 Task: Make in the project AtlasTech a sprint 'Security Incident Response Sprint'. Create in the project AtlasTech a sprint 'Security Incident Response Sprint'. Add in the project AtlasTech a sprint 'Security Incident Response Sprint'
Action: Mouse moved to (64, 55)
Screenshot: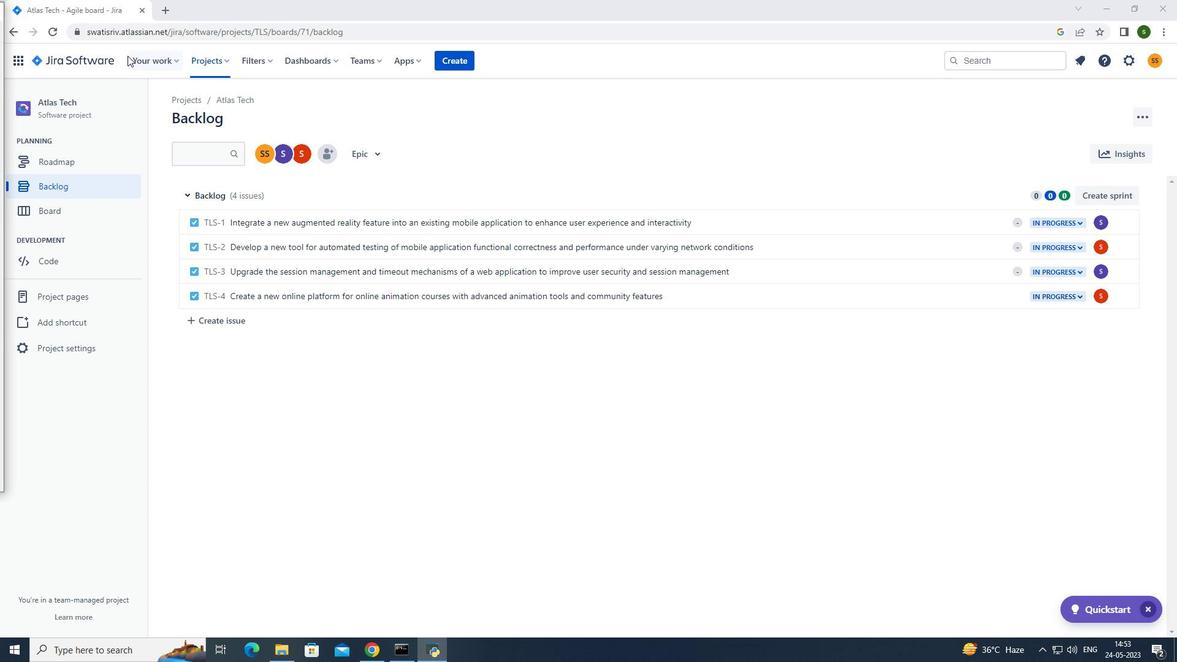 
Action: Mouse pressed left at (64, 55)
Screenshot: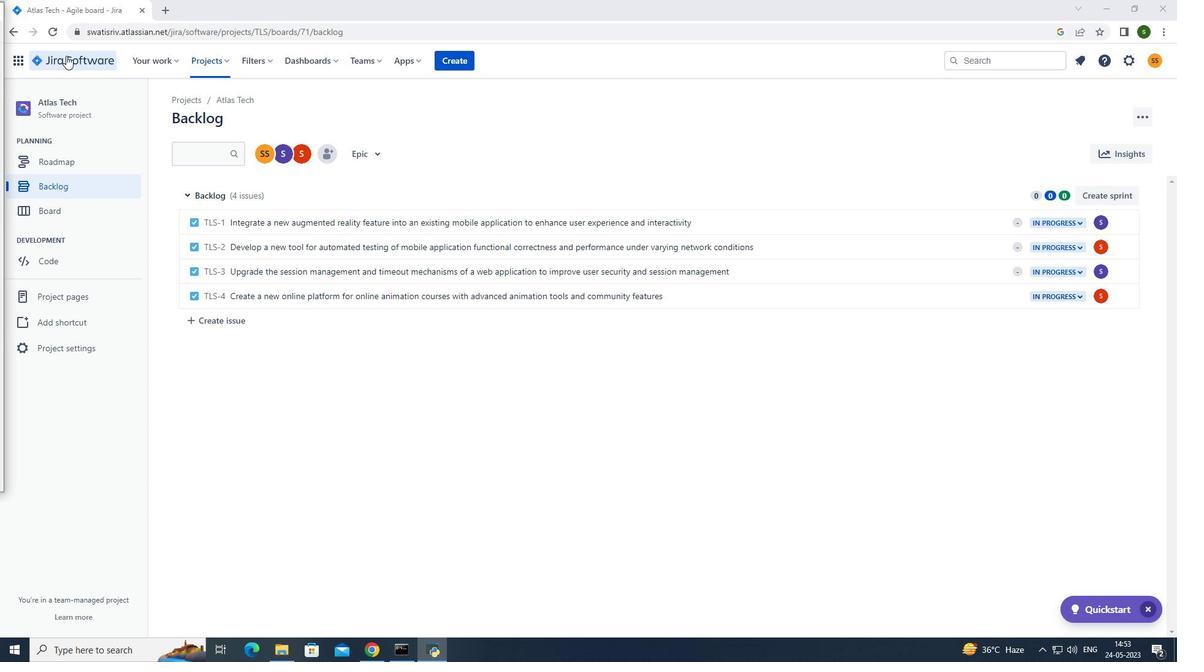 
Action: Mouse moved to (220, 57)
Screenshot: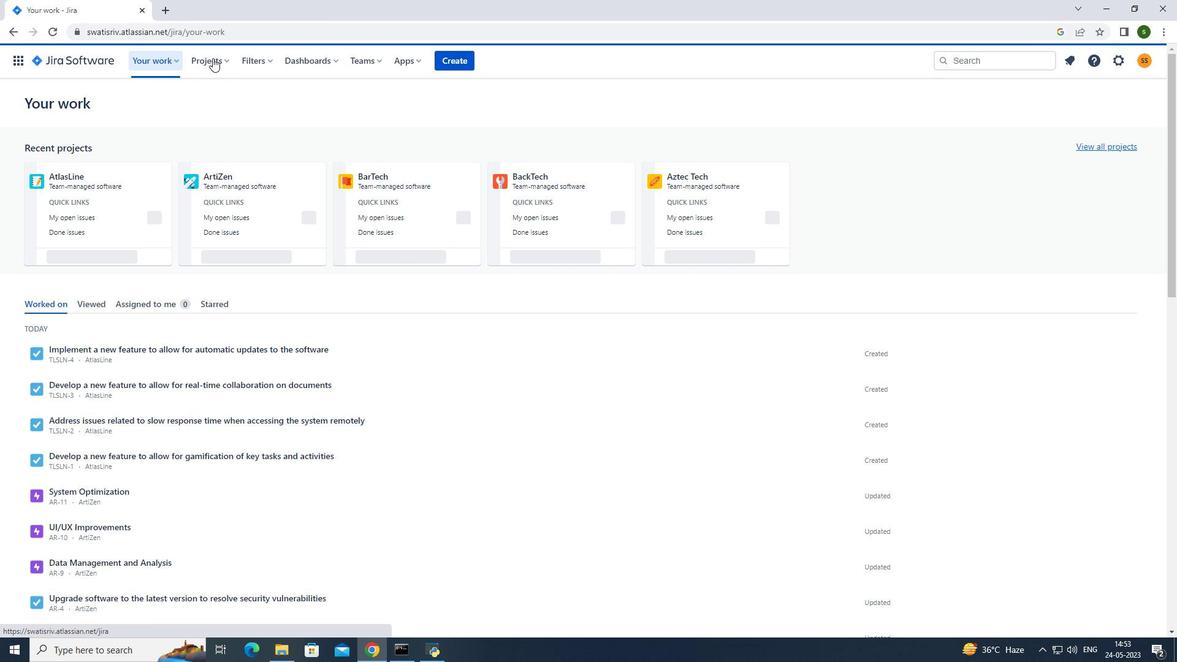 
Action: Mouse pressed left at (220, 57)
Screenshot: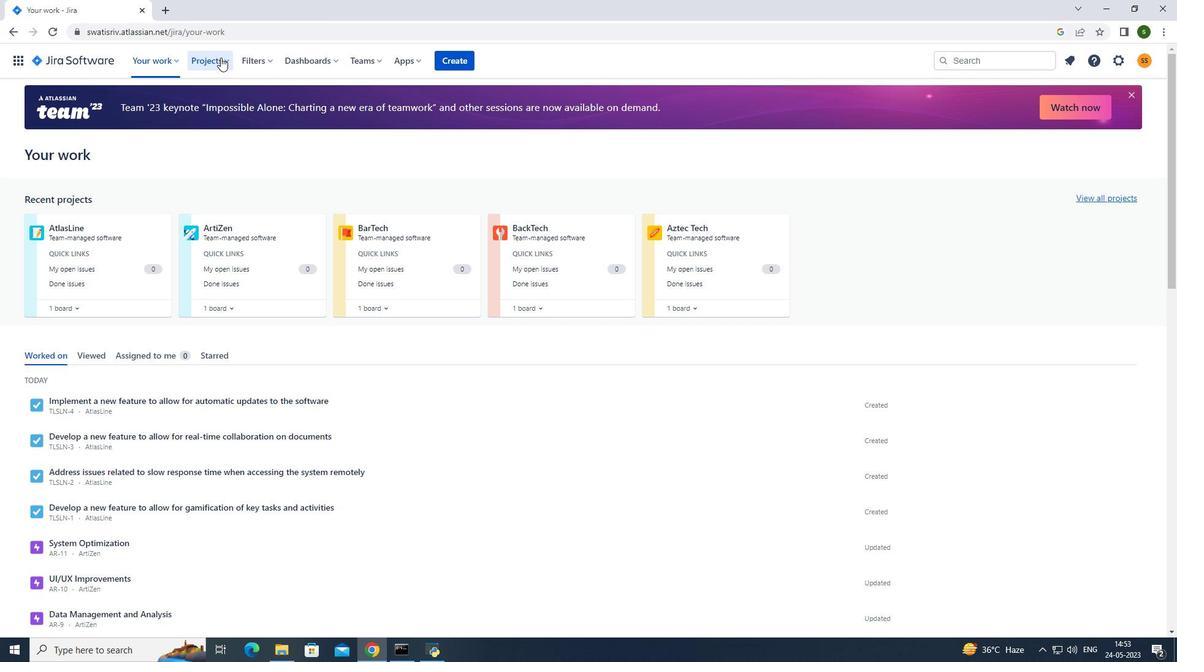 
Action: Mouse moved to (266, 119)
Screenshot: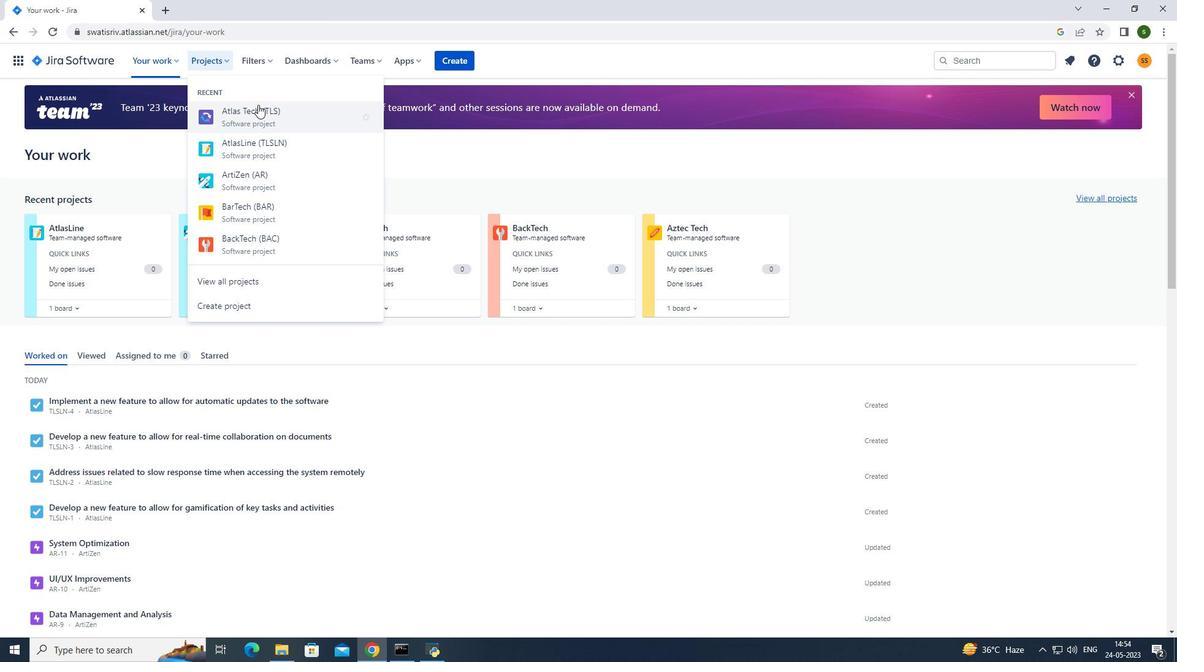 
Action: Mouse pressed left at (266, 119)
Screenshot: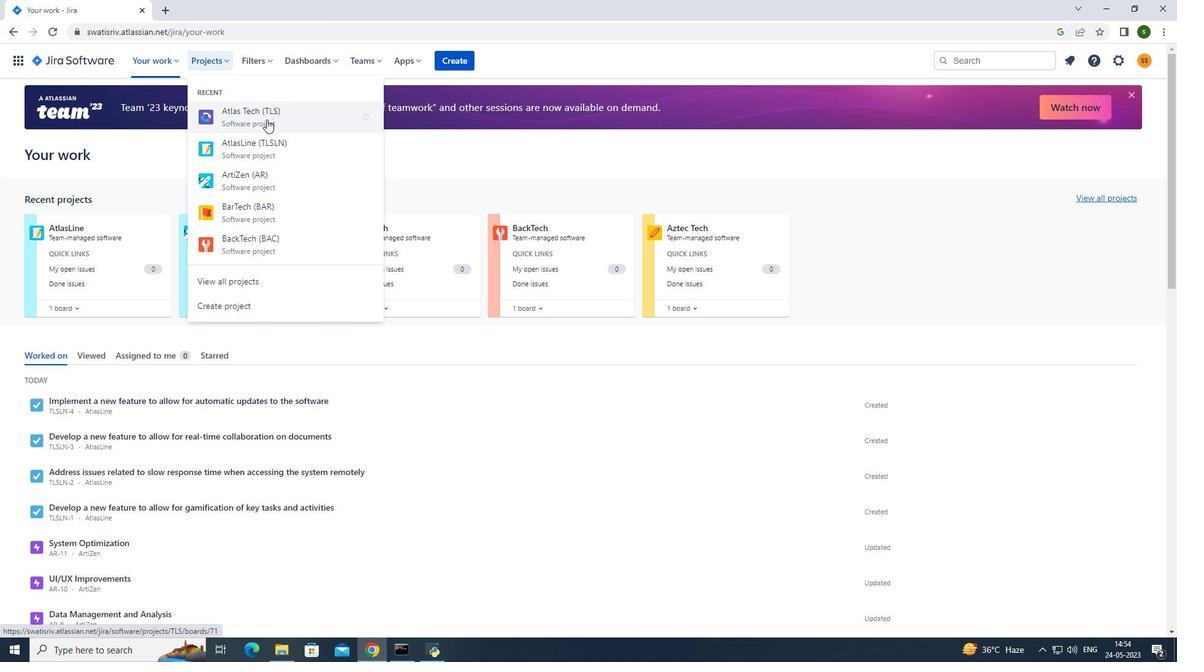 
Action: Mouse moved to (268, 422)
Screenshot: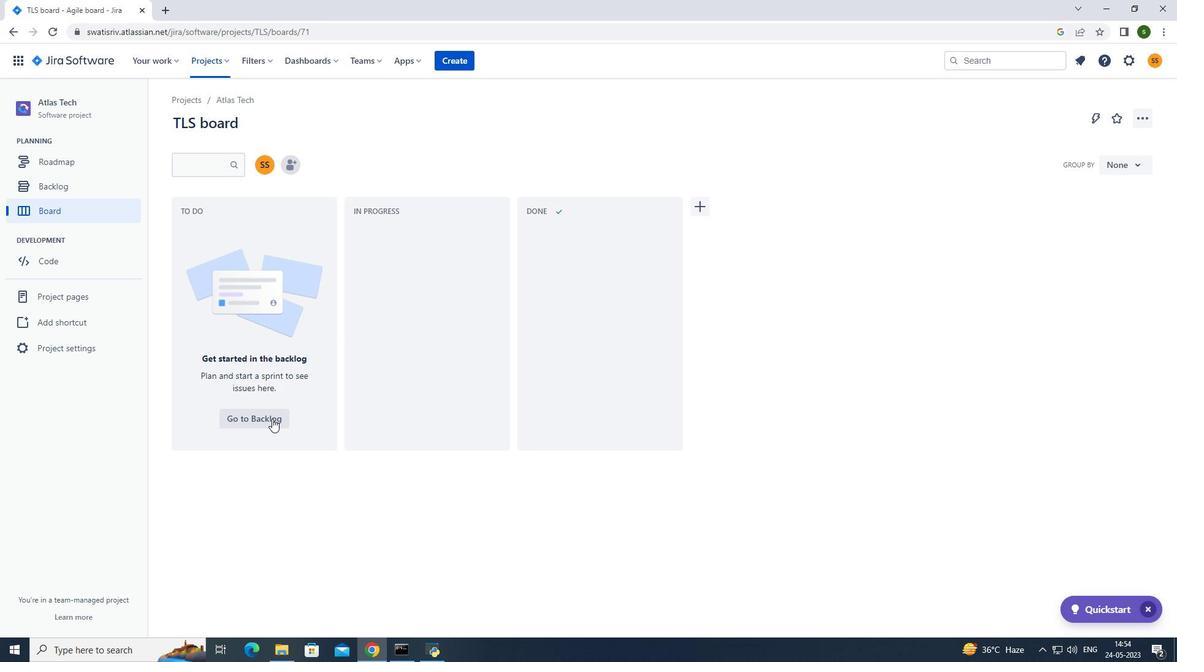
Action: Mouse pressed left at (268, 422)
Screenshot: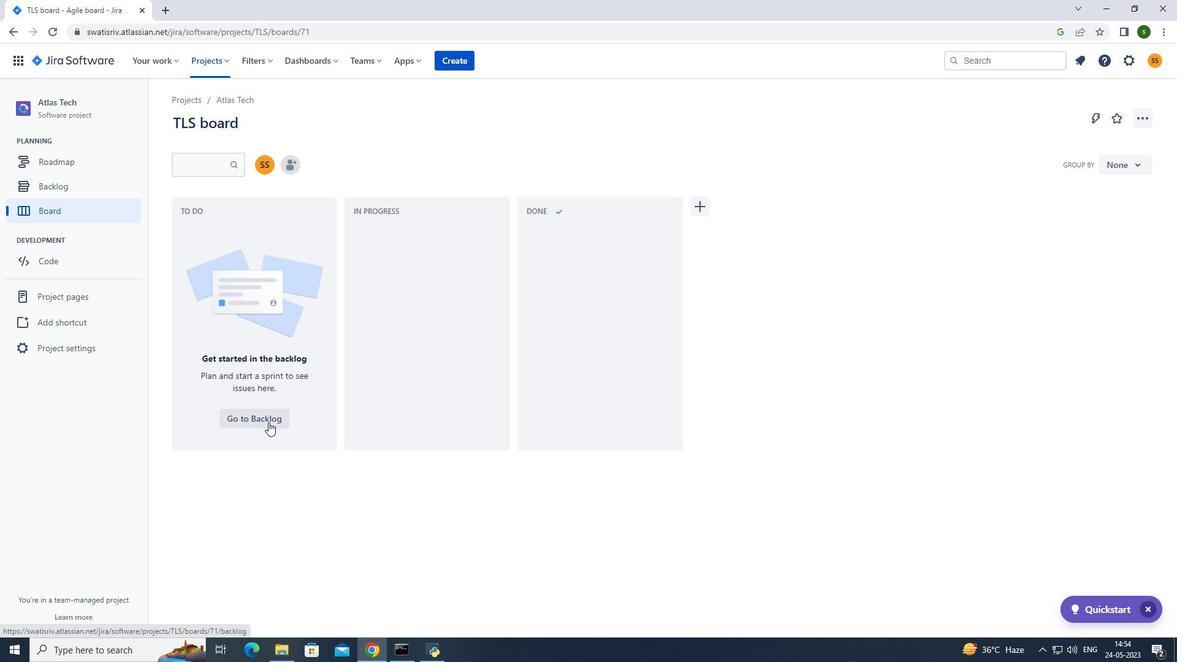 
Action: Mouse moved to (1090, 201)
Screenshot: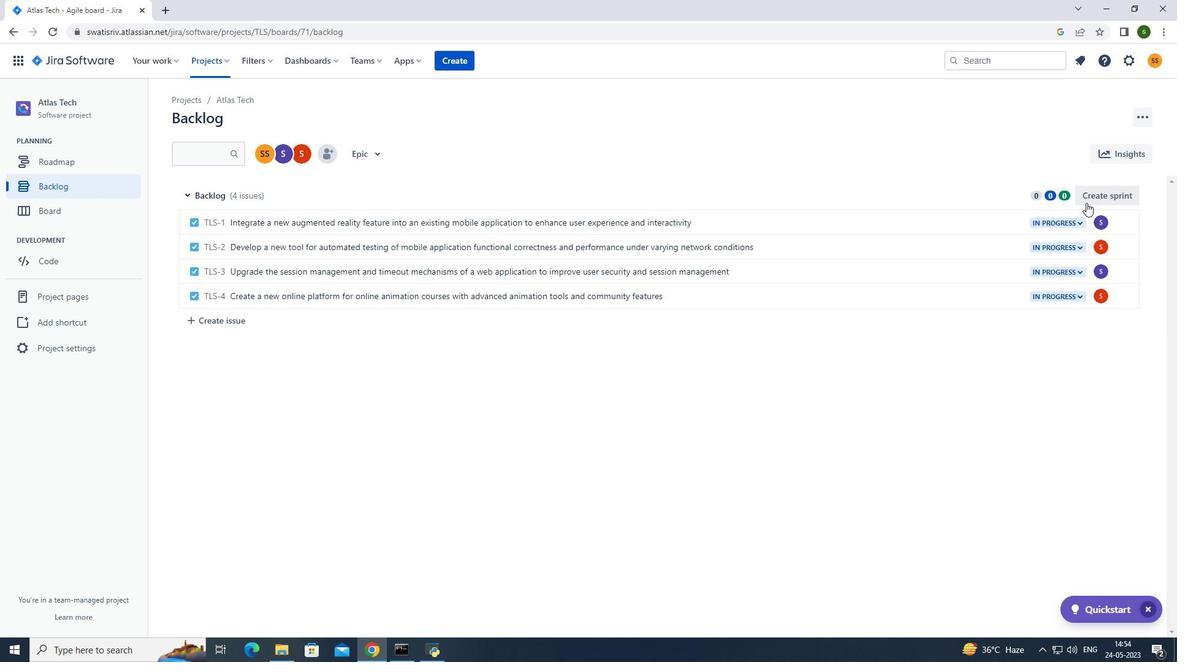 
Action: Mouse pressed left at (1090, 201)
Screenshot: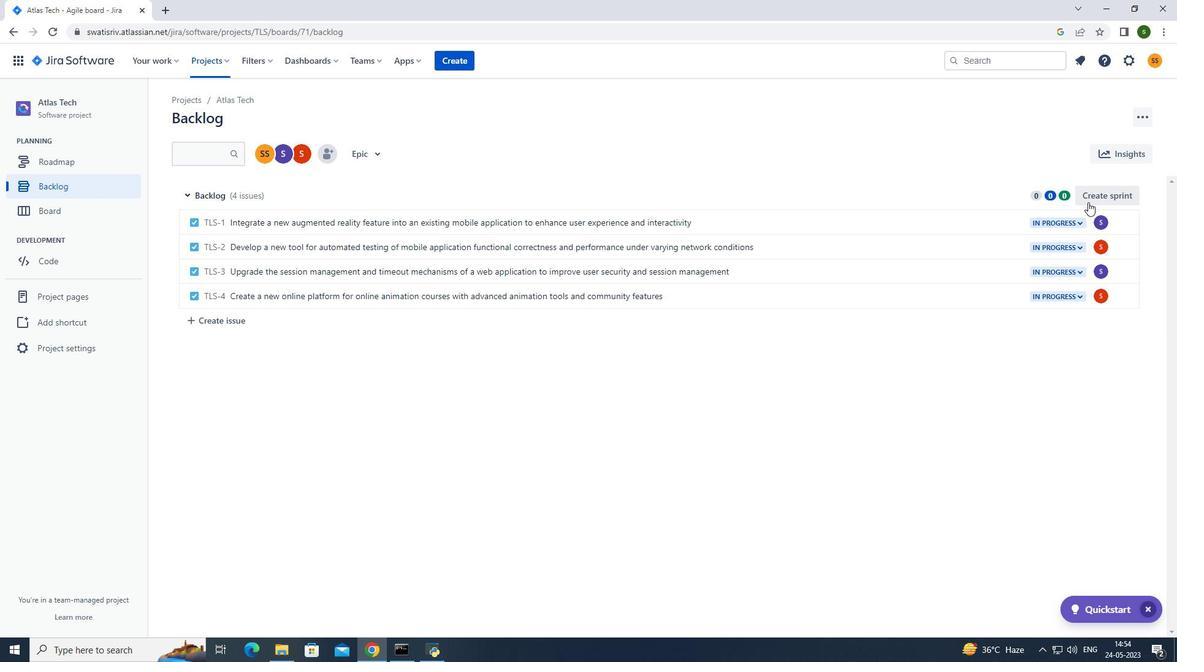 
Action: Mouse moved to (1126, 197)
Screenshot: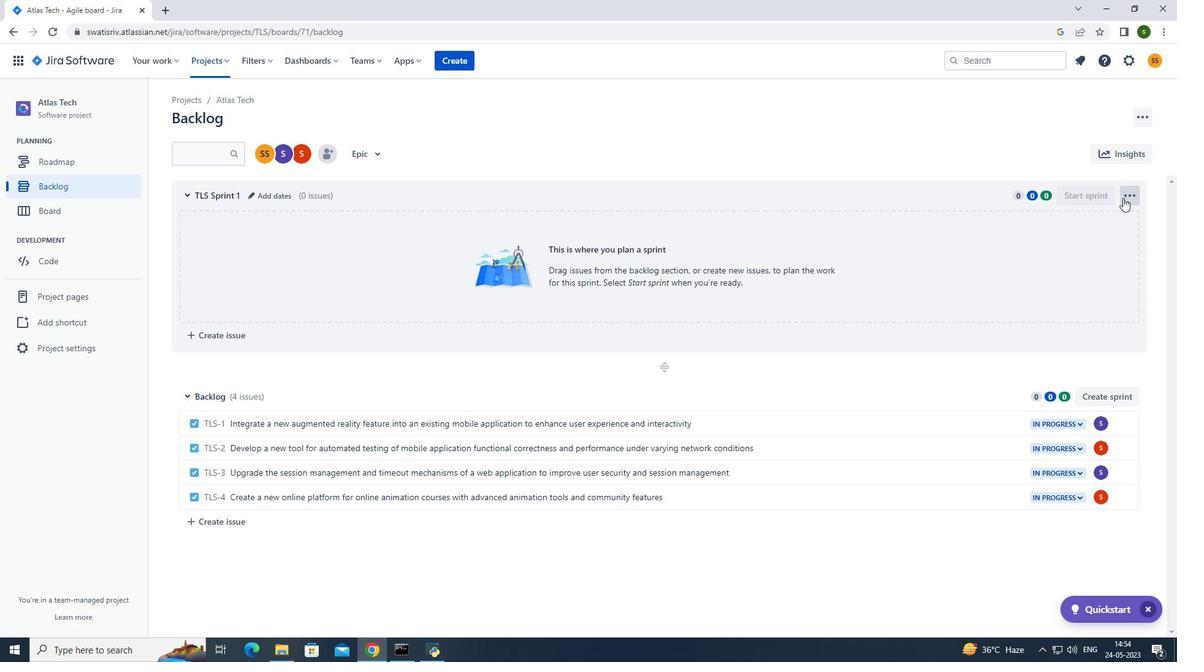 
Action: Mouse pressed left at (1126, 197)
Screenshot: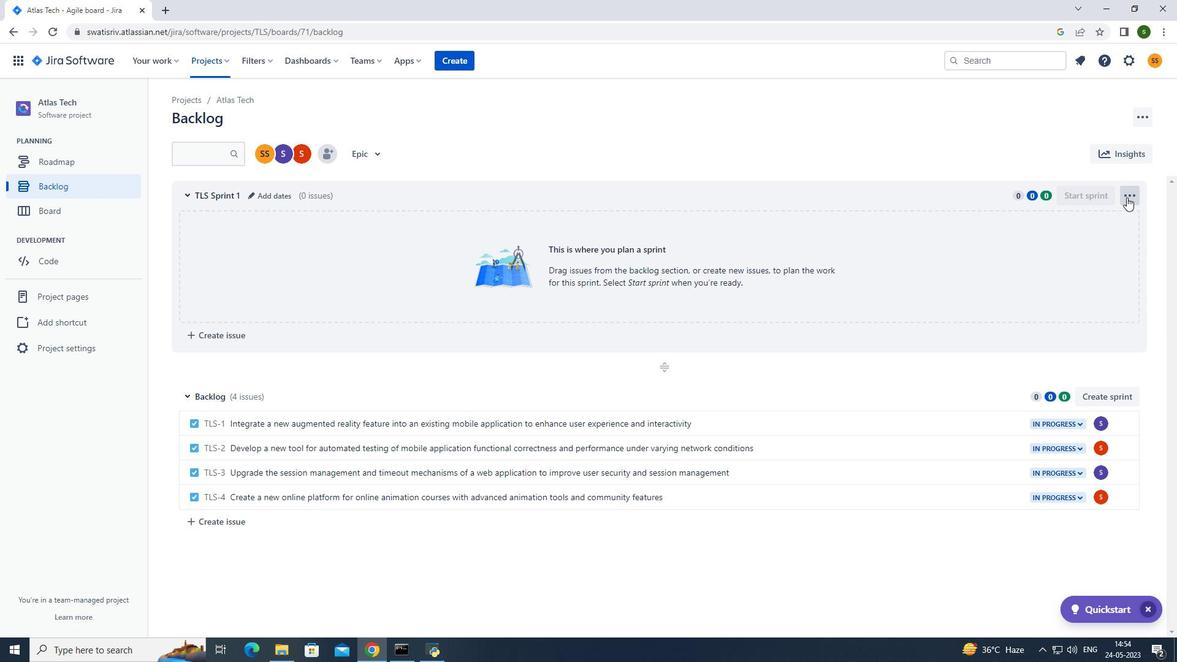 
Action: Mouse moved to (1105, 221)
Screenshot: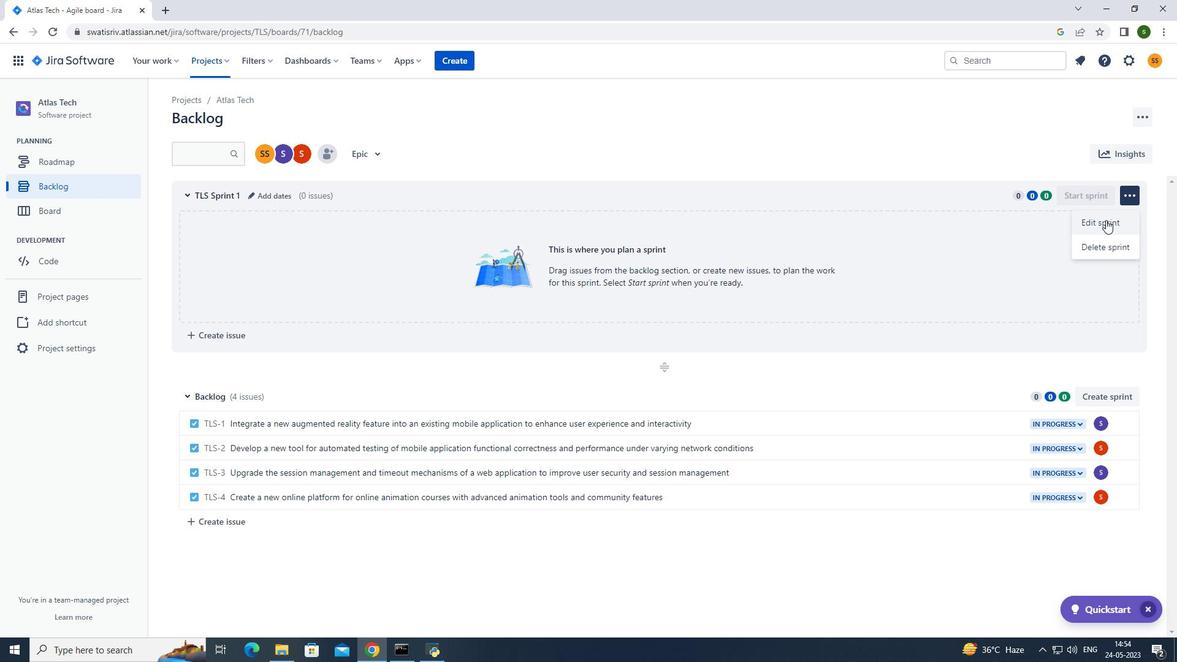 
Action: Mouse pressed left at (1105, 221)
Screenshot: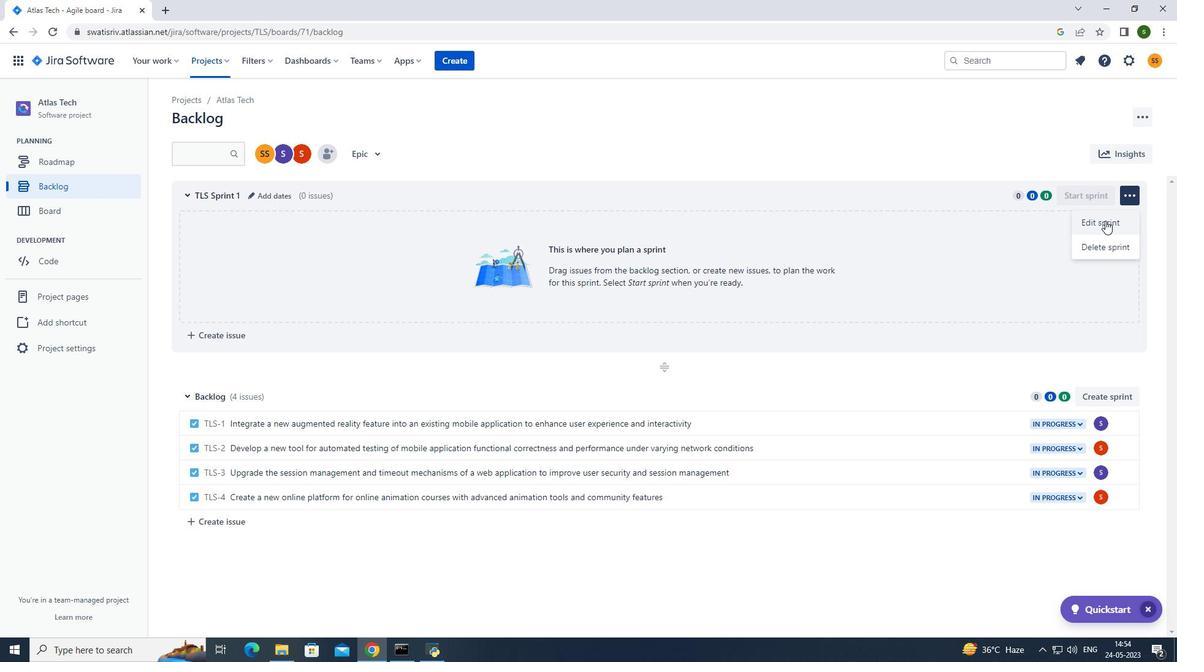
Action: Mouse moved to (521, 154)
Screenshot: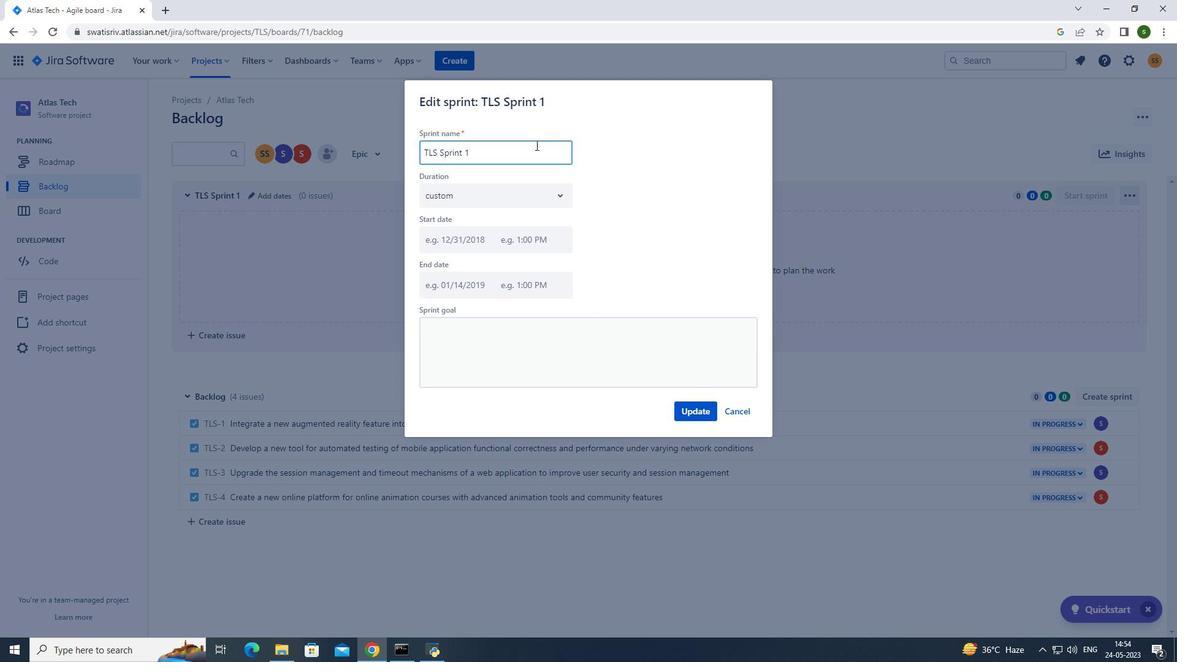 
Action: Key pressed <Key.backspace><Key.backspace><Key.backspace><Key.backspace><Key.backspace><Key.backspace><Key.backspace><Key.backspace><Key.backspace><Key.backspace><Key.backspace><Key.backspace><Key.caps_lock>S<Key.caps_lock>ecurity<Key.space><Key.caps_lock>I<Key.caps_lock>ncident<Key.space><Key.caps_lock>R<Key.caps_lock>esponse<Key.space><Key.caps_lock>S<Key.caps_lock>prini
Screenshot: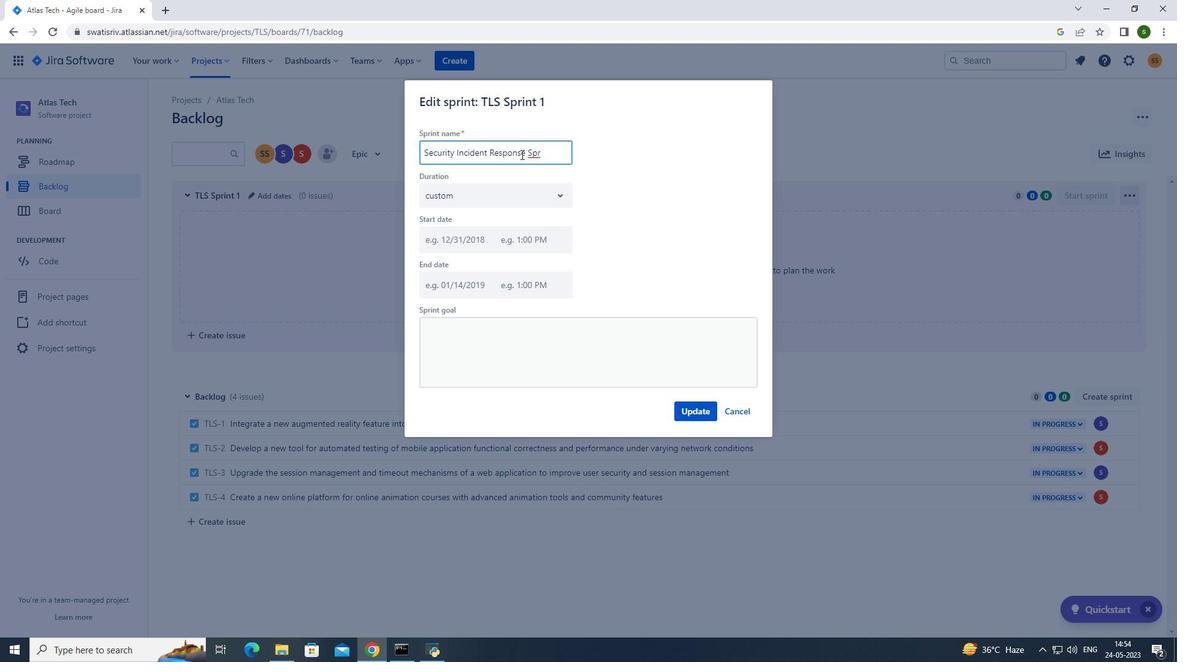 
Action: Mouse moved to (549, 148)
Screenshot: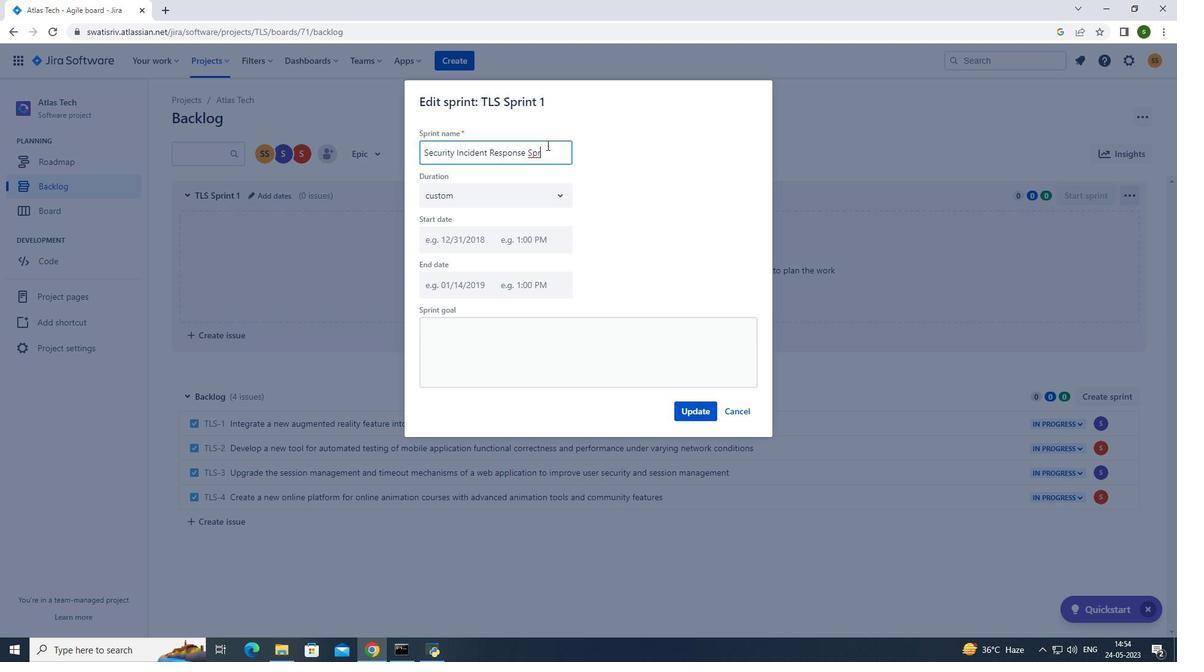 
Action: Key pressed iii
Screenshot: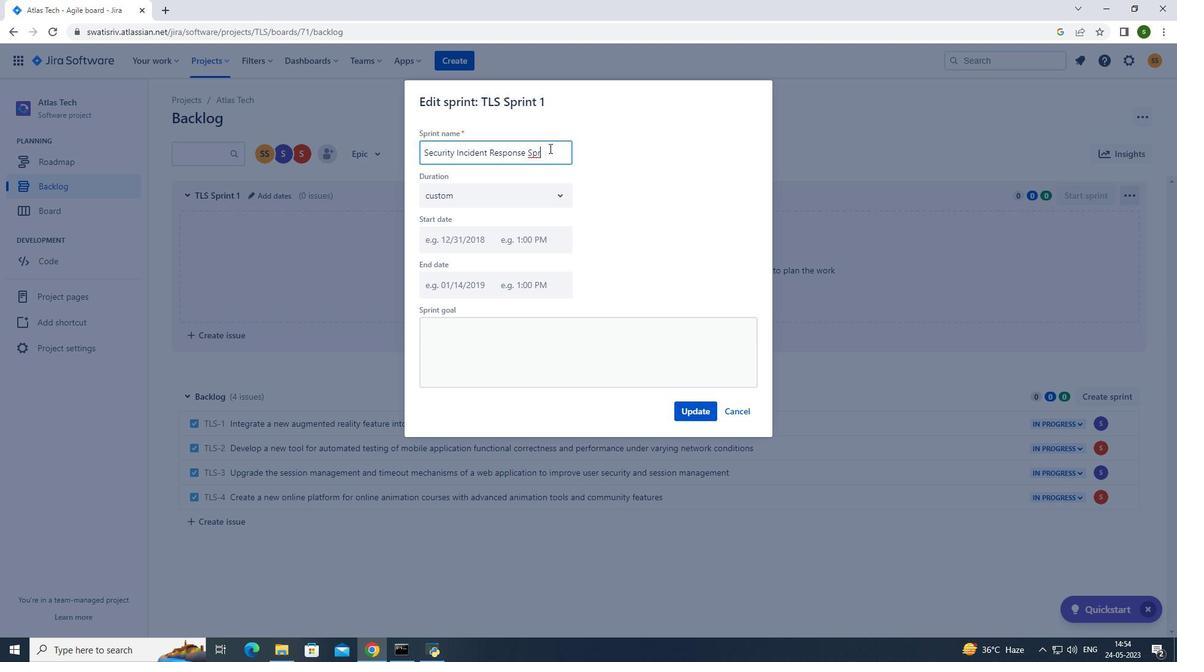 
Action: Mouse moved to (700, 416)
Screenshot: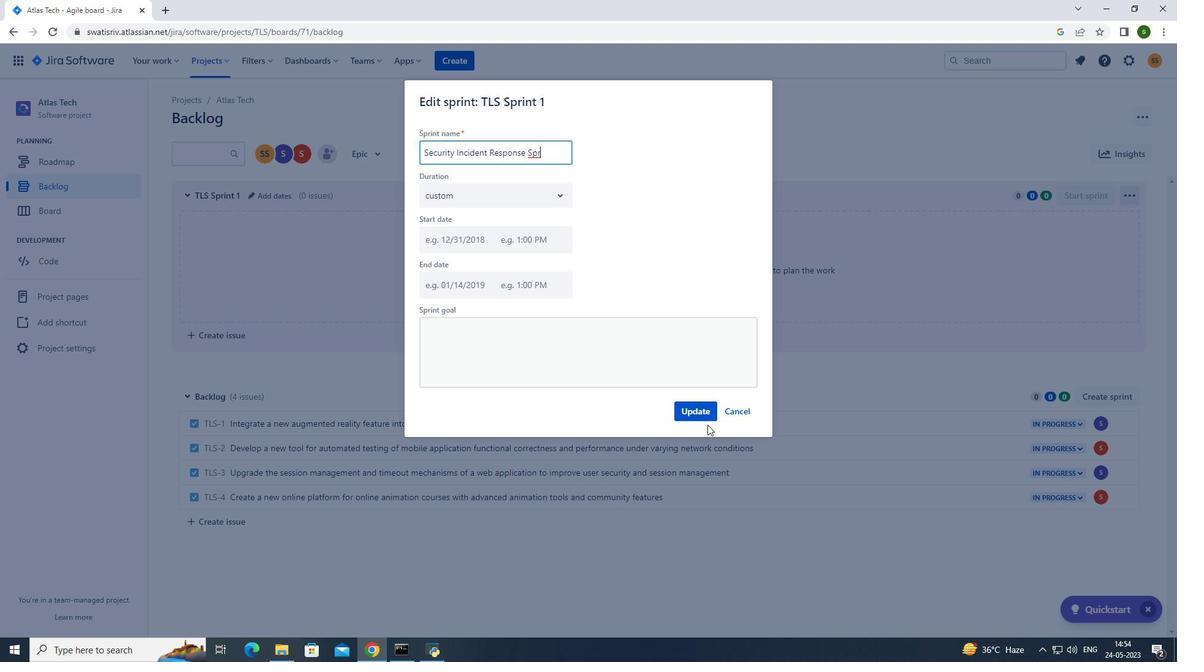 
Action: Mouse pressed left at (700, 416)
Screenshot: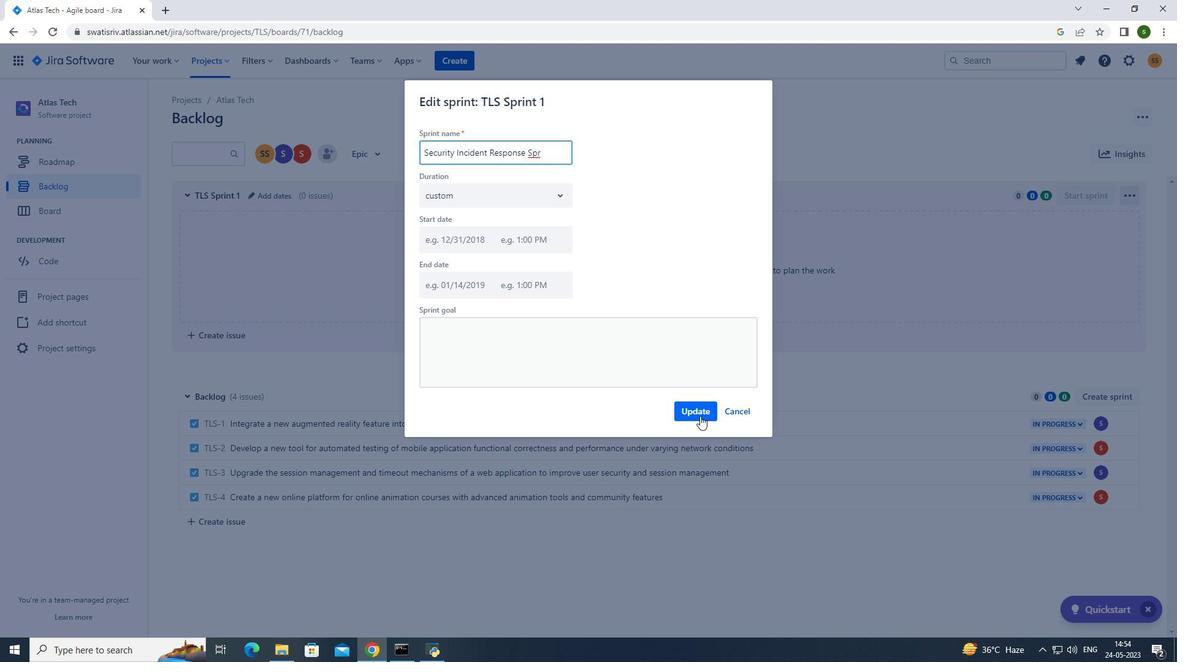 
Action: Mouse moved to (200, 52)
Screenshot: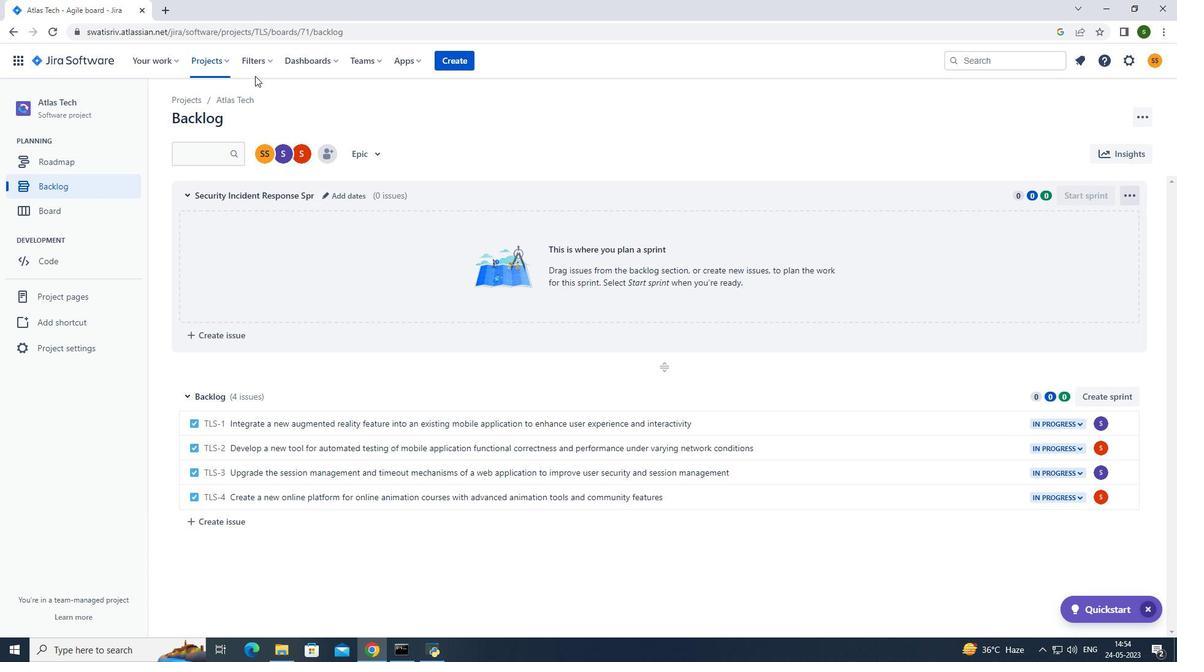 
Action: Mouse pressed left at (200, 52)
Screenshot: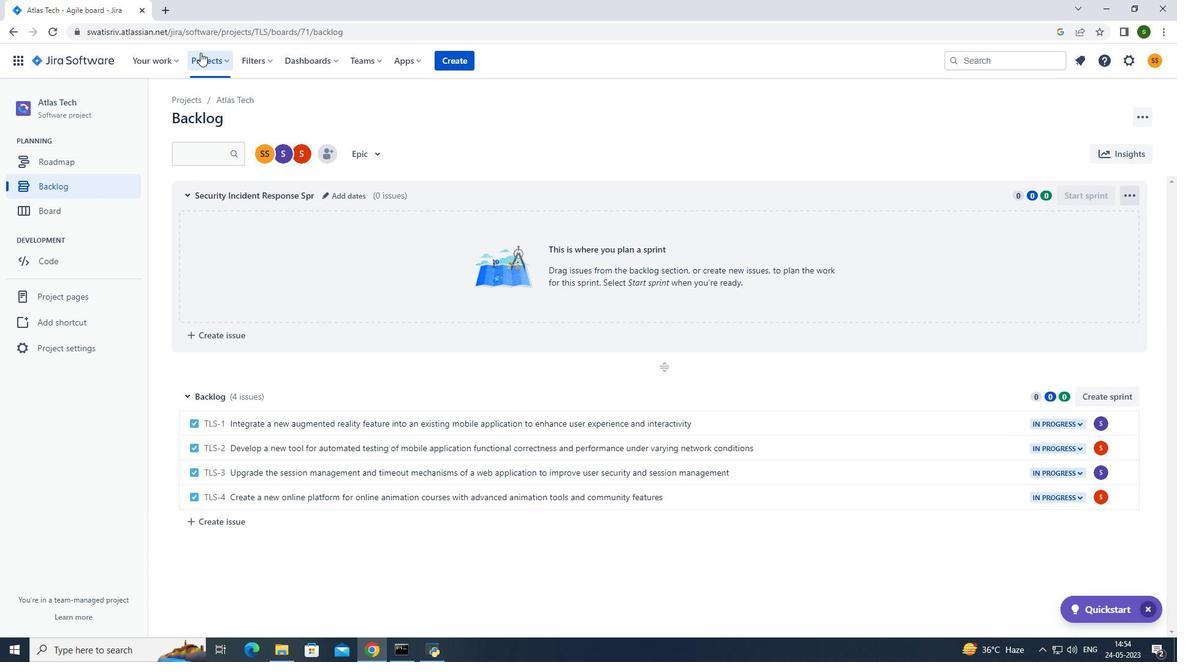 
Action: Mouse moved to (262, 117)
Screenshot: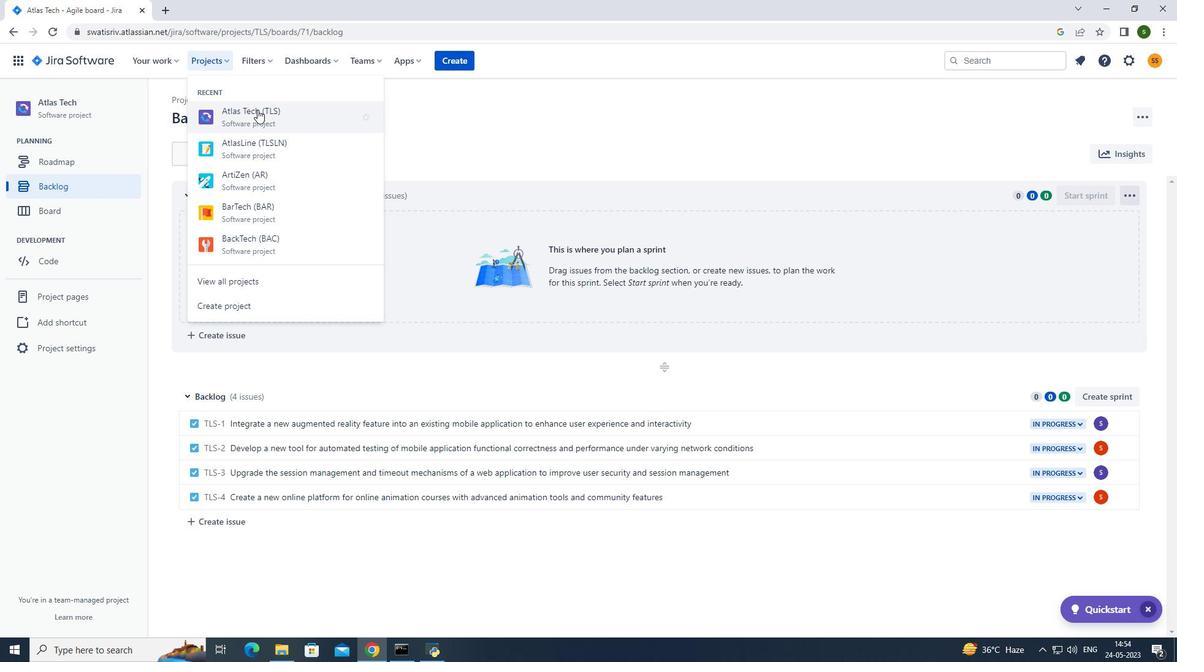 
Action: Mouse pressed left at (262, 117)
Screenshot: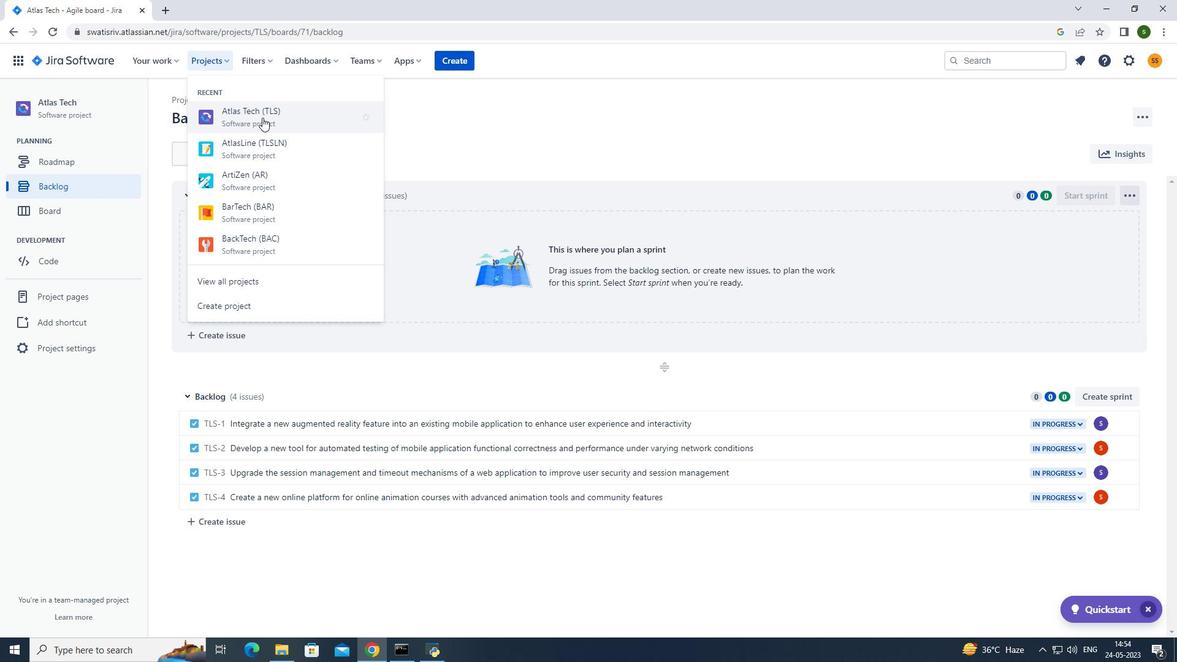 
Action: Mouse moved to (270, 424)
Screenshot: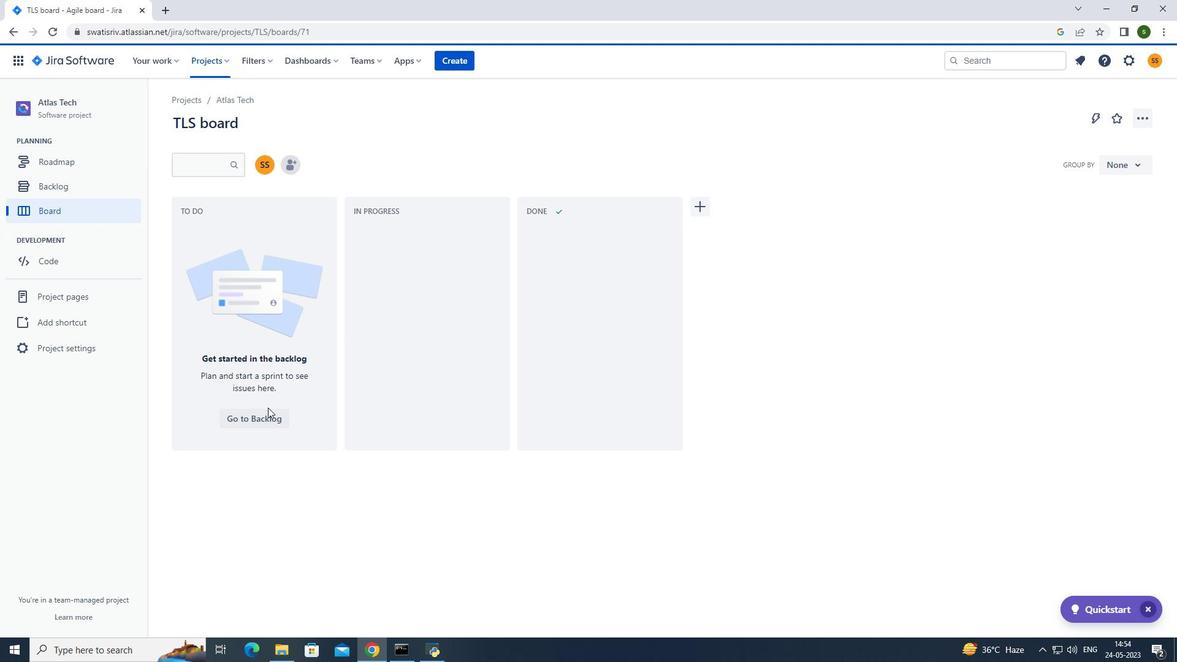 
Action: Mouse pressed left at (270, 424)
Screenshot: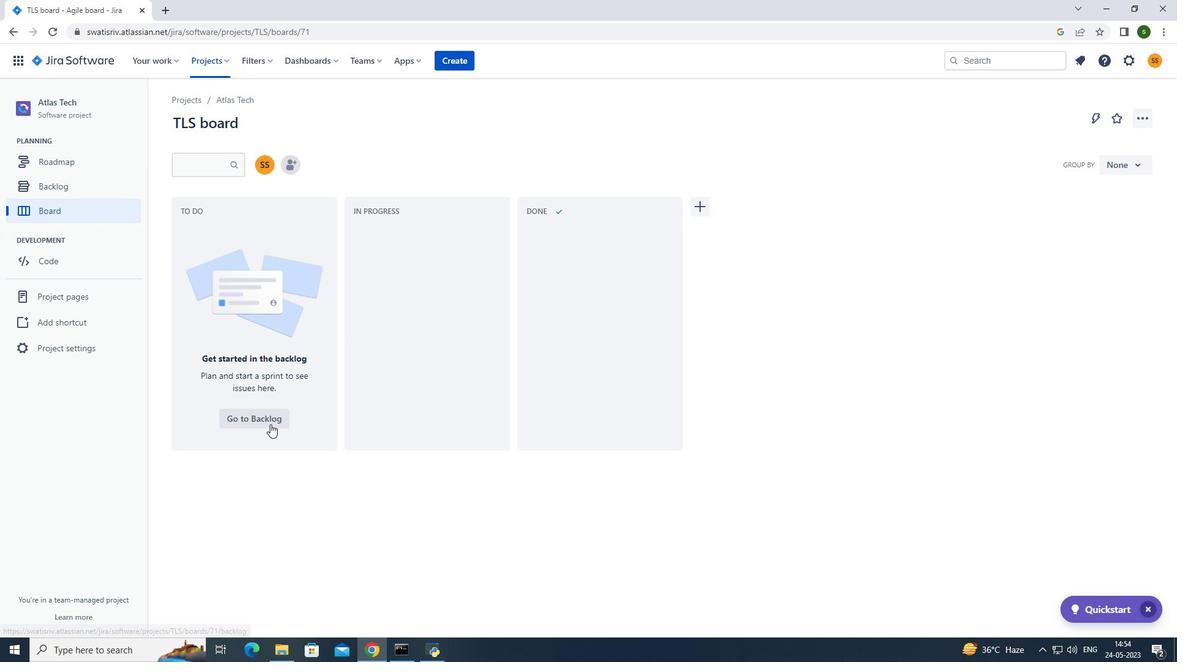 
Action: Mouse moved to (1112, 395)
Screenshot: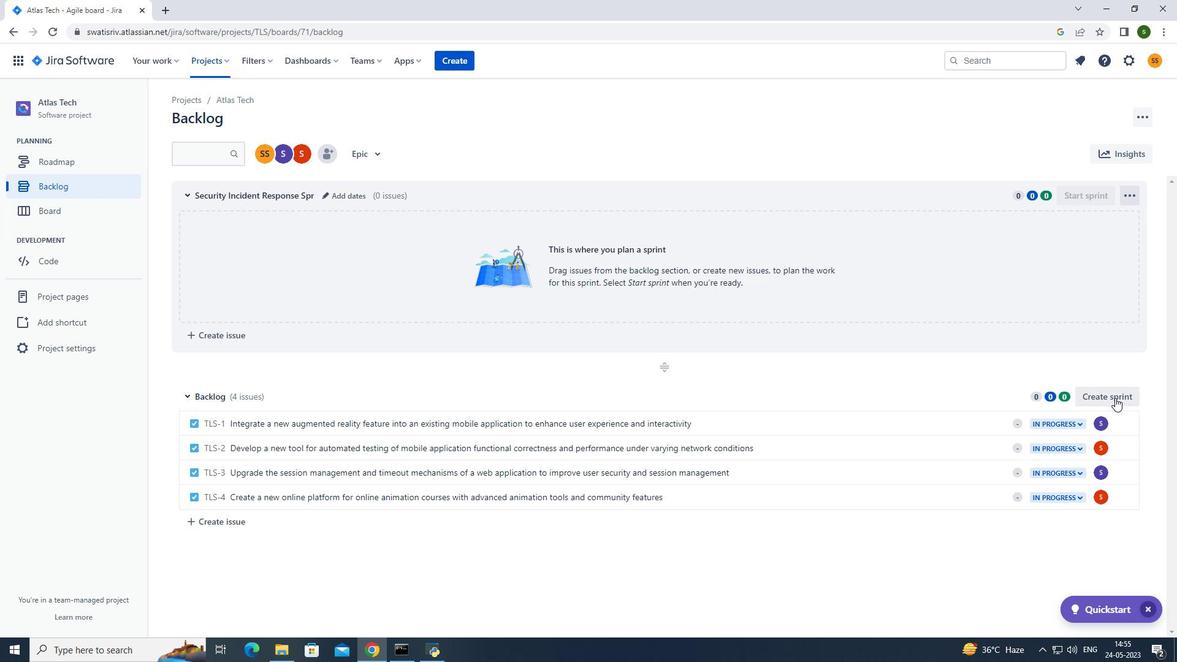 
Action: Mouse pressed left at (1112, 395)
Screenshot: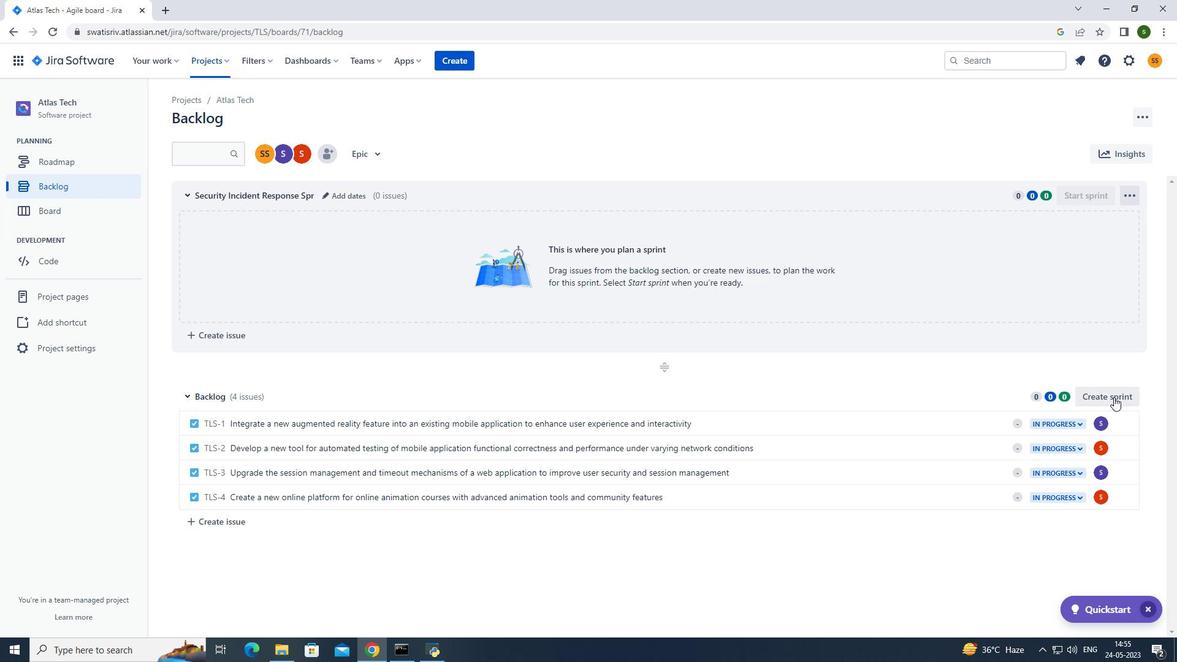 
Action: Mouse moved to (1131, 395)
Screenshot: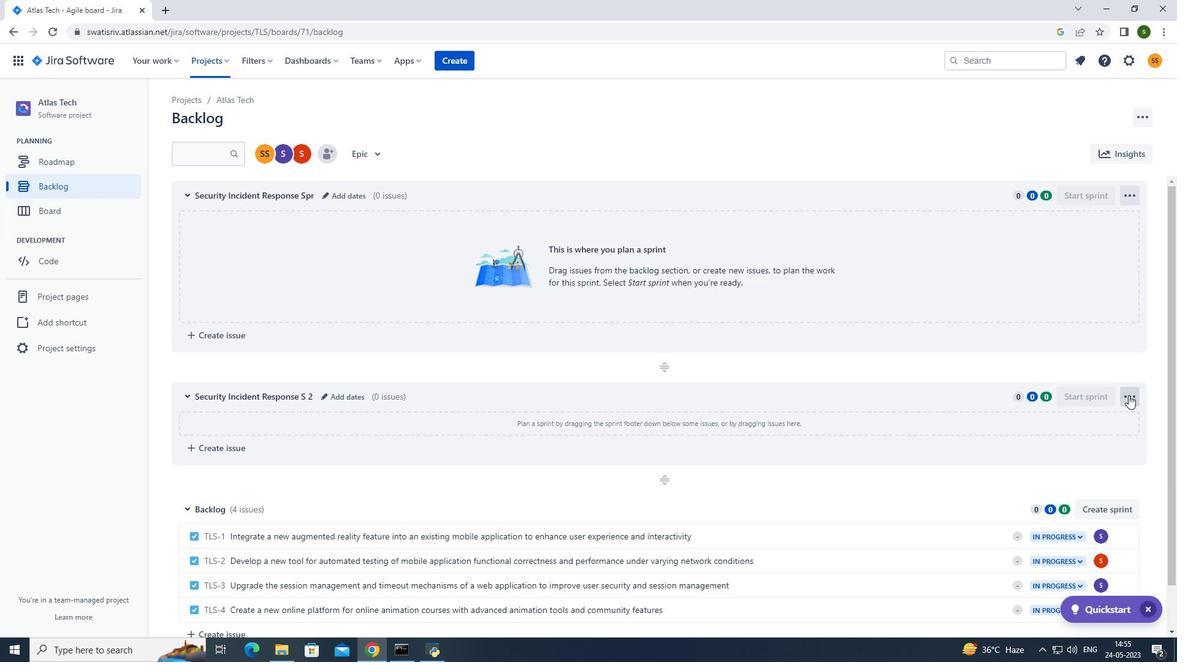 
Action: Mouse pressed left at (1131, 395)
Screenshot: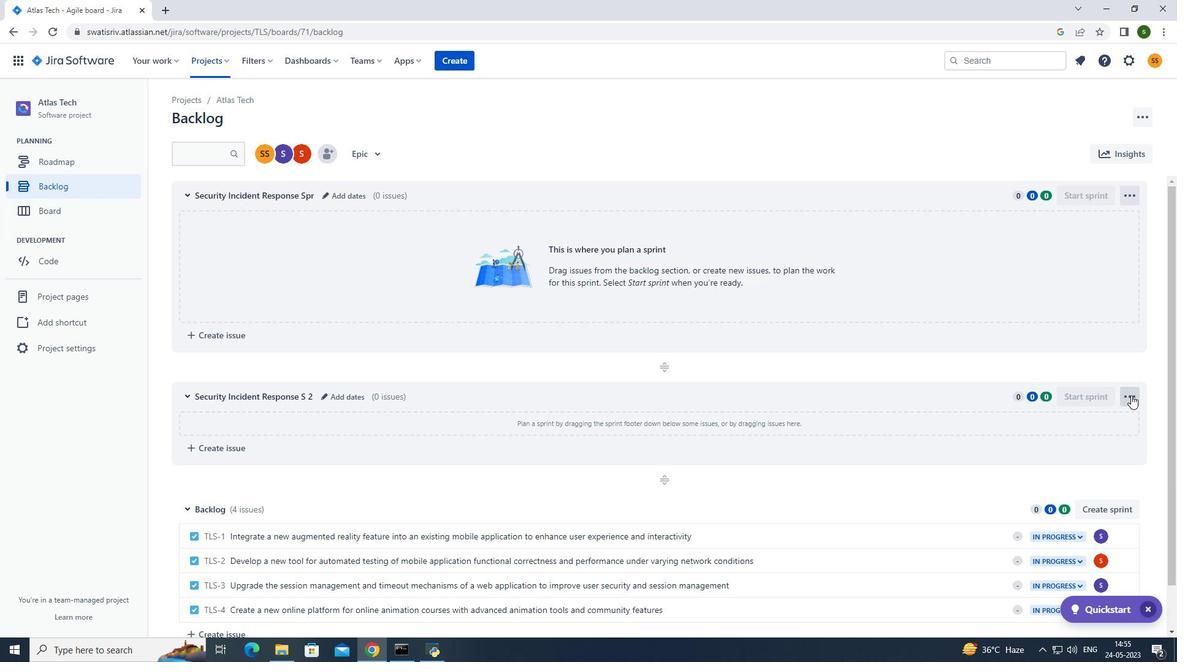 
Action: Mouse moved to (1097, 443)
Screenshot: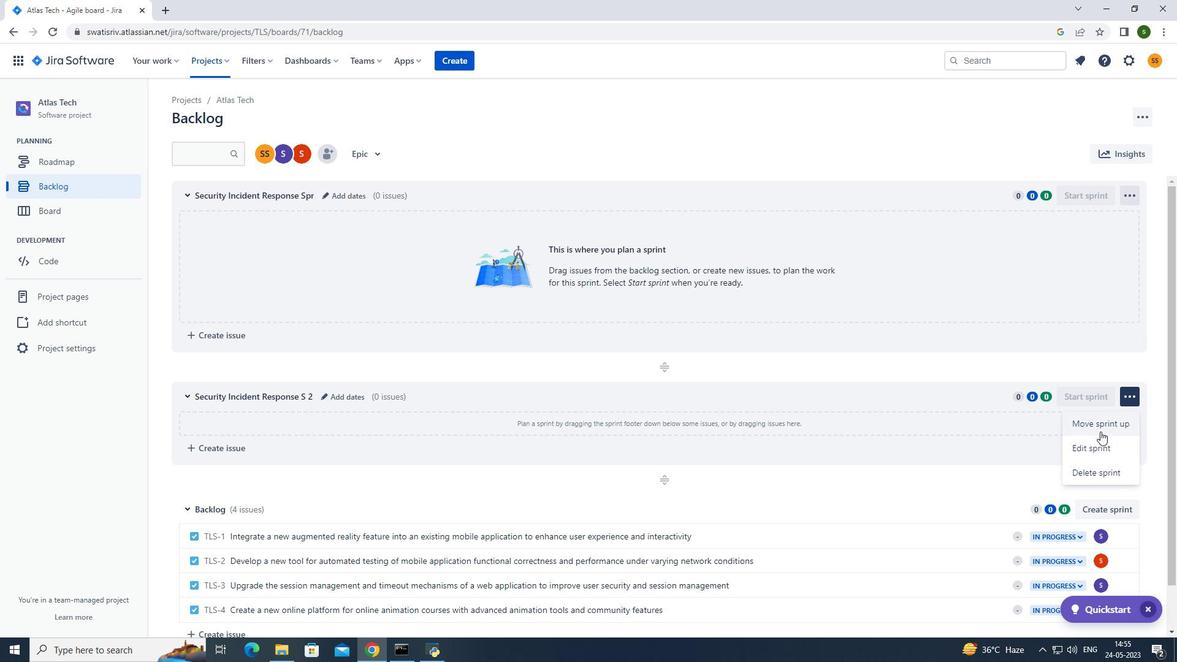 
Action: Mouse pressed left at (1097, 443)
Screenshot: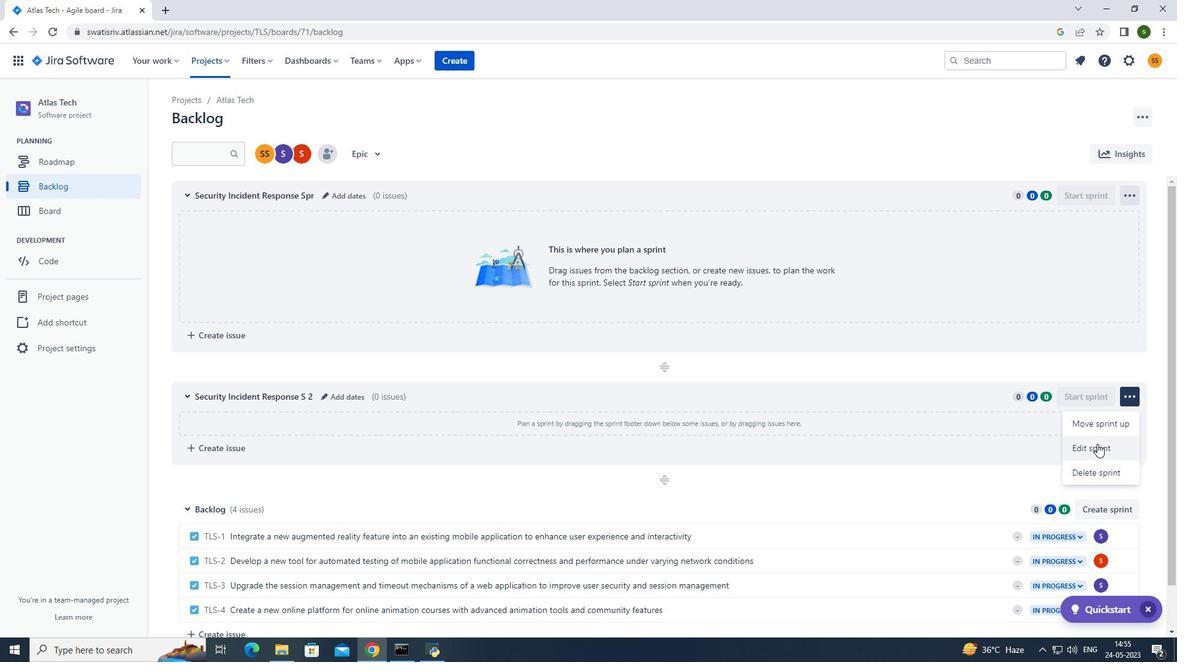 
Action: Mouse moved to (556, 153)
Screenshot: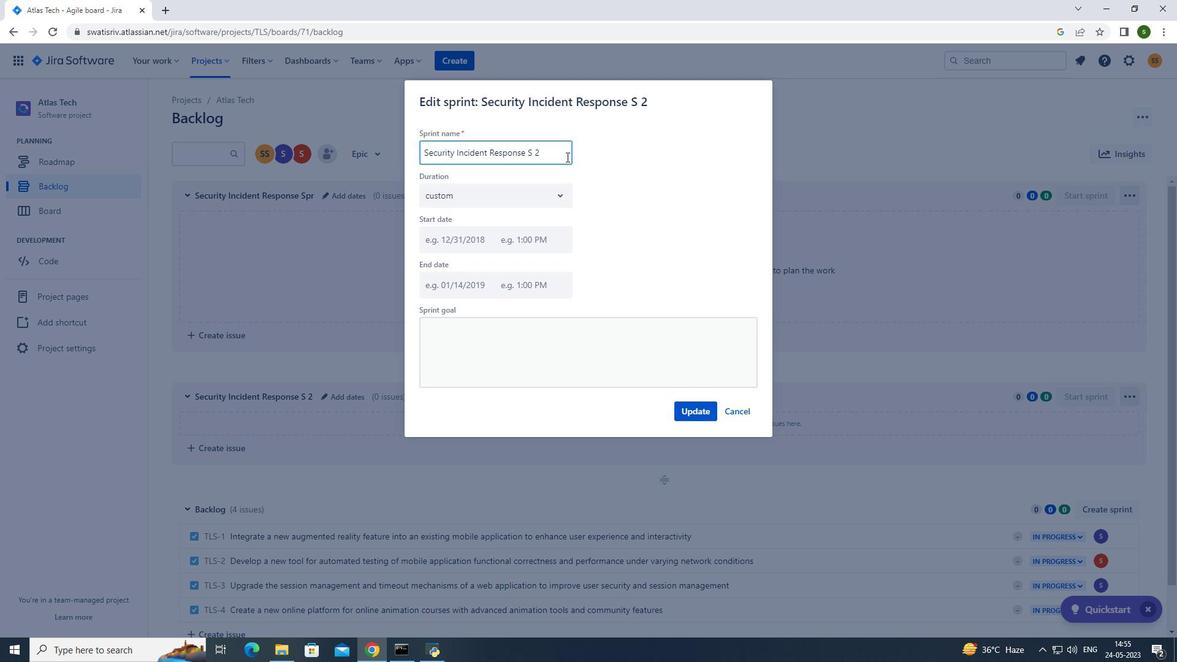 
Action: Key pressed <Key.backspace><Key.backspace><Key.backspace><Key.backspace><Key.backspace><Key.backspace><Key.backspace><Key.backspace><Key.backspace><Key.backspace><Key.backspace><Key.backspace><Key.backspace><Key.backspace><Key.backspace><Key.backspace><Key.backspace><Key.backspace><Key.backspace><Key.backspace><Key.backspace><Key.backspace><Key.backspace><Key.backspace><Key.backspace><Key.backspace><Key.backspace><Key.backspace><Key.backspace><Key.backspace><Key.backspace><Key.backspace><Key.backspace><Key.backspace><Key.backspace><Key.caps_lock>S<Key.caps_lock>ecurity<Key.space><Key.caps_lock>I<Key.caps_lock>ncident<Key.space><Key.caps_lock>R<Key.caps_lock>esponse<Key.space><Key.caps_lock>S<Key.caps_lock>print
Screenshot: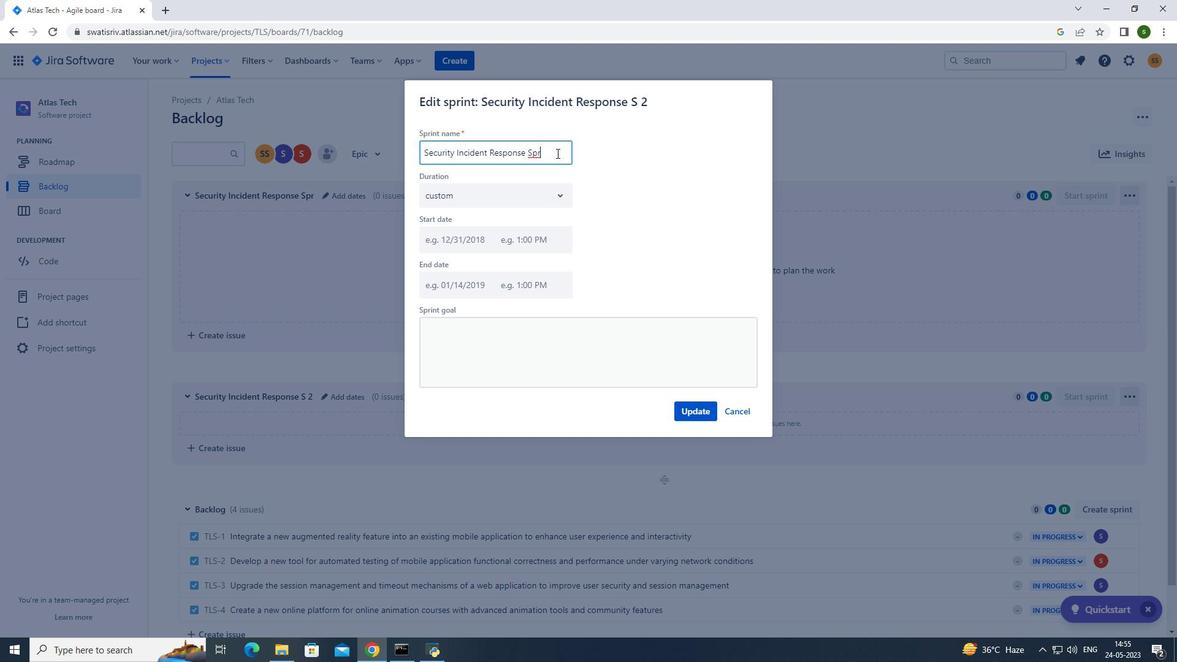 
Action: Mouse moved to (690, 416)
Screenshot: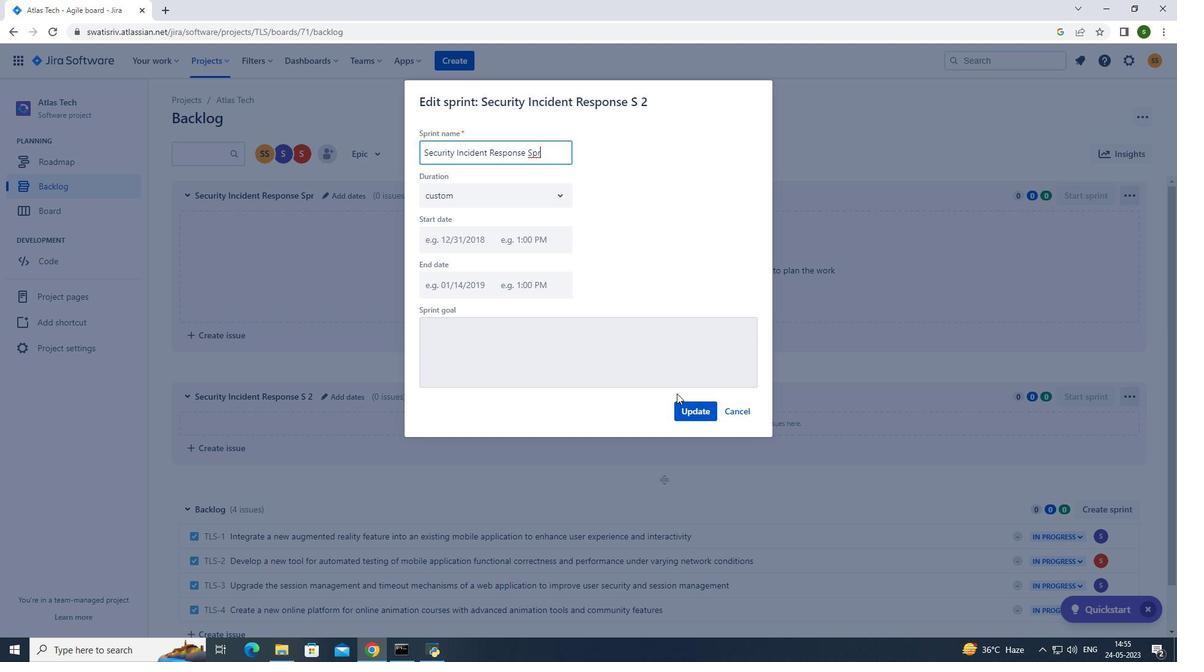 
Action: Mouse pressed left at (690, 416)
Screenshot: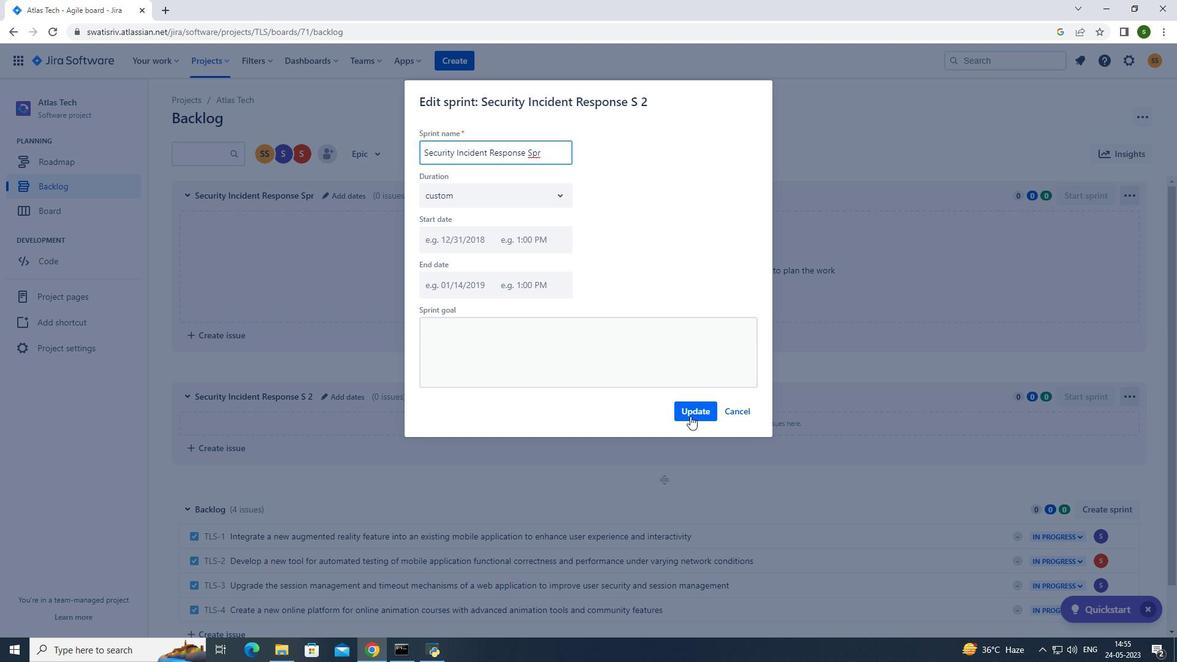 
Action: Mouse moved to (222, 56)
Screenshot: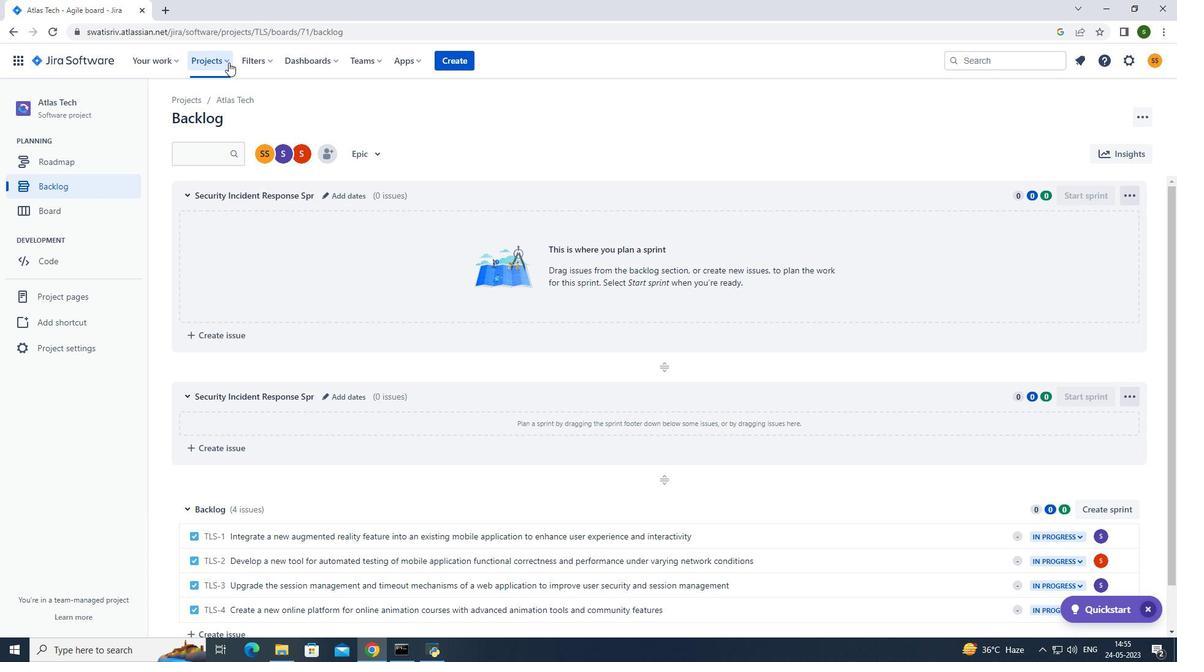 
Action: Mouse pressed left at (222, 56)
Screenshot: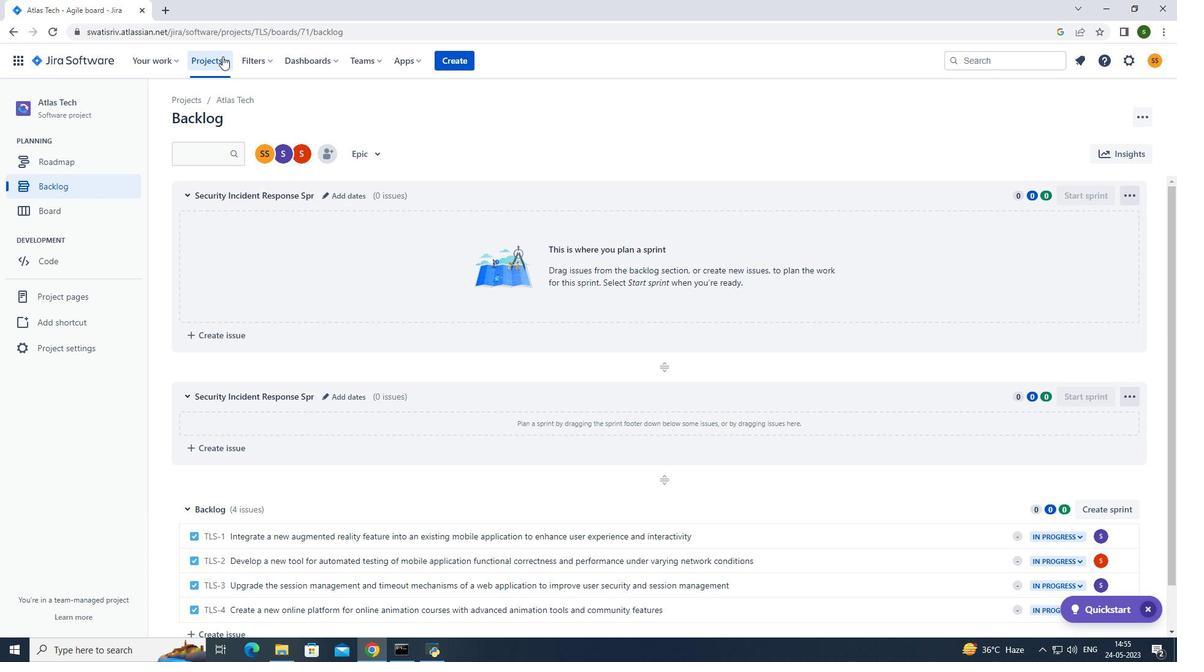 
Action: Mouse moved to (261, 101)
Screenshot: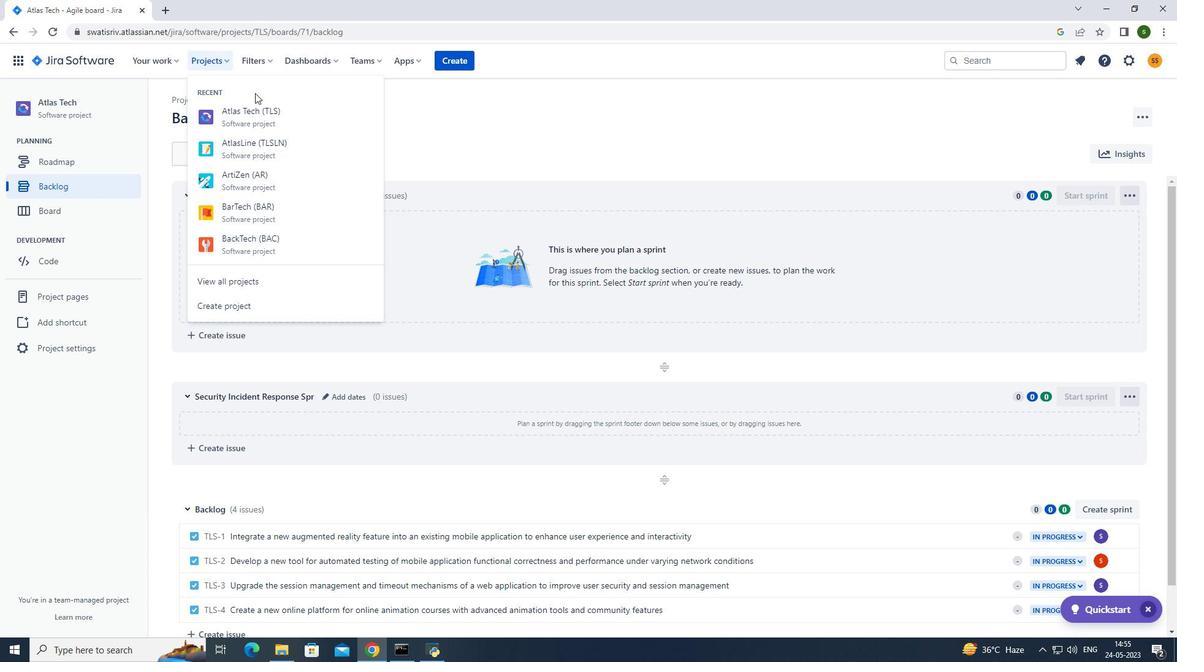 
Action: Mouse pressed left at (261, 101)
Screenshot: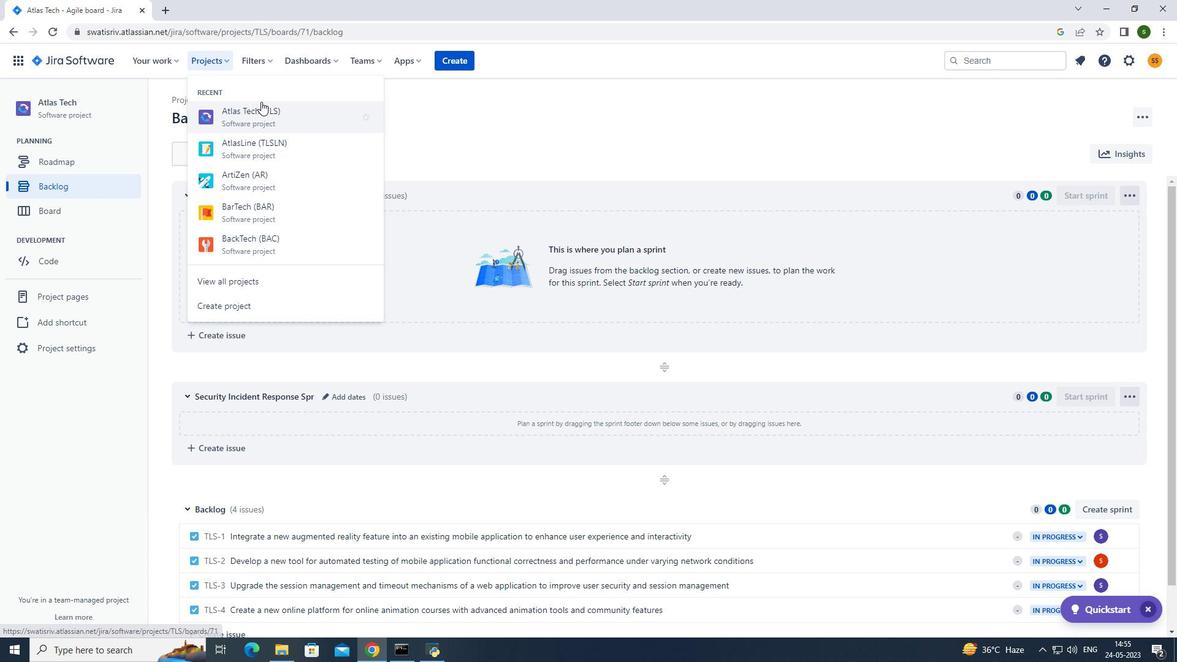 
Action: Mouse moved to (269, 410)
Screenshot: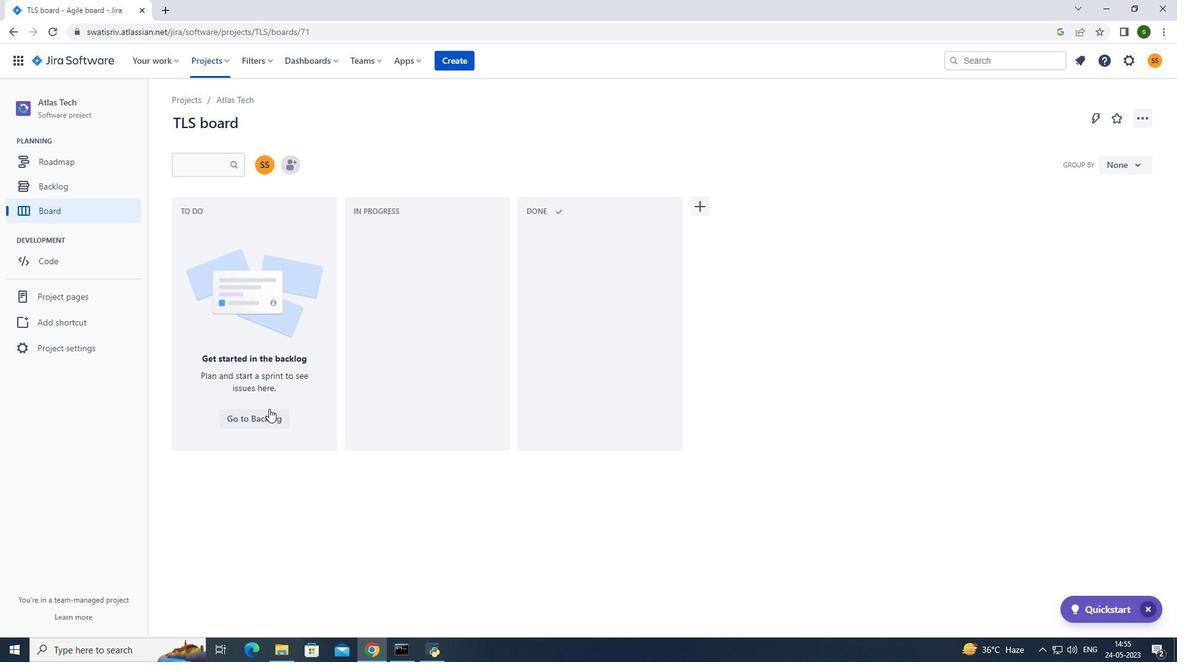 
Action: Mouse pressed left at (269, 410)
Screenshot: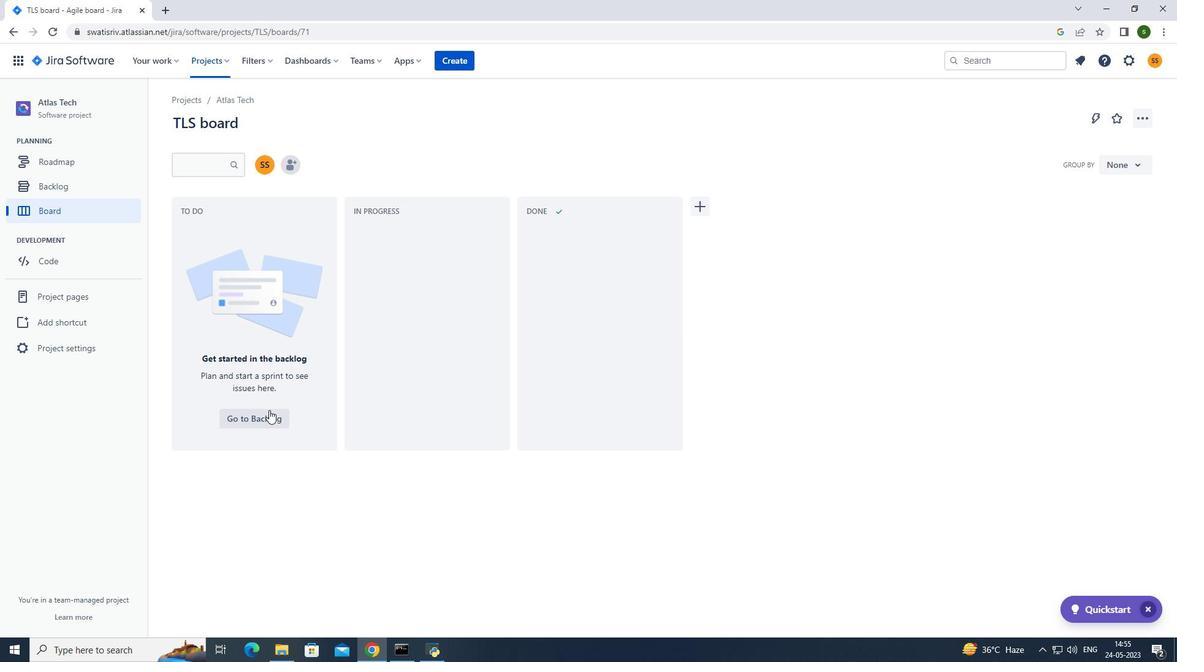 
Action: Mouse moved to (1105, 505)
Screenshot: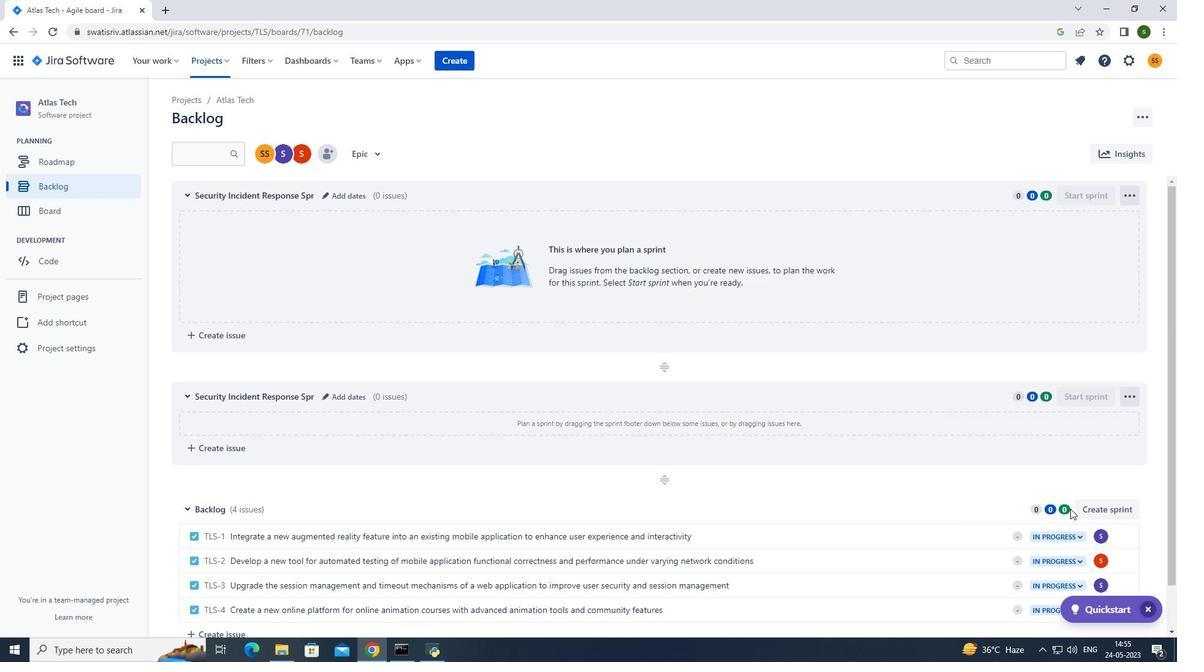 
Action: Mouse pressed left at (1105, 505)
Screenshot: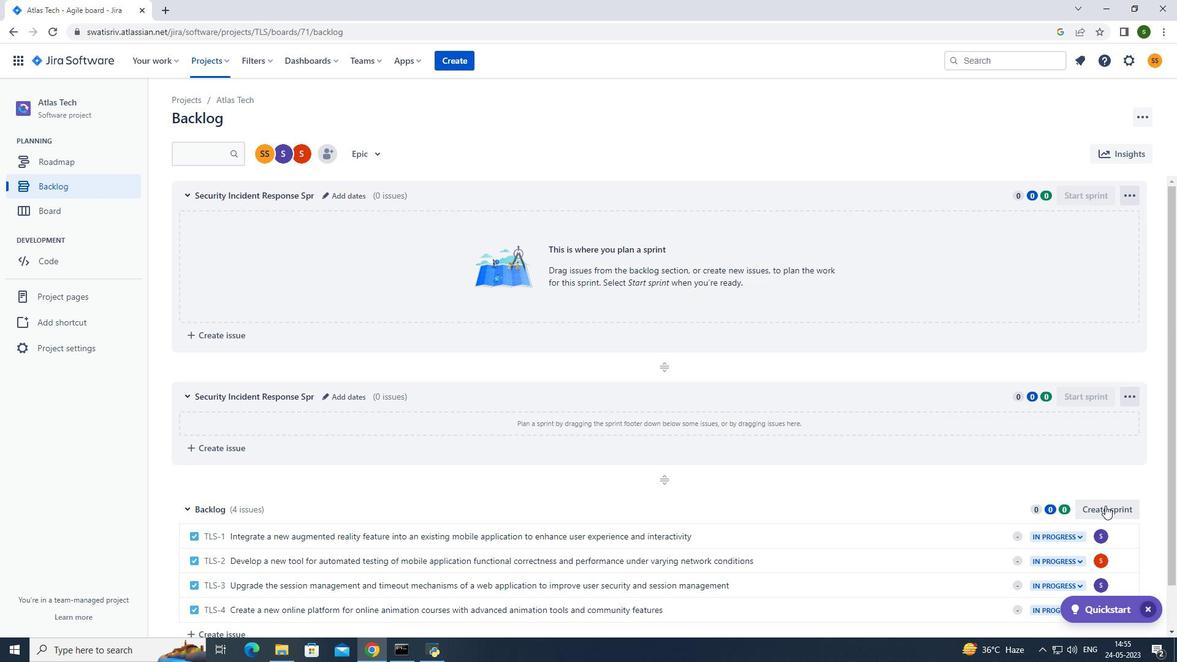 
Action: Mouse moved to (1131, 507)
Screenshot: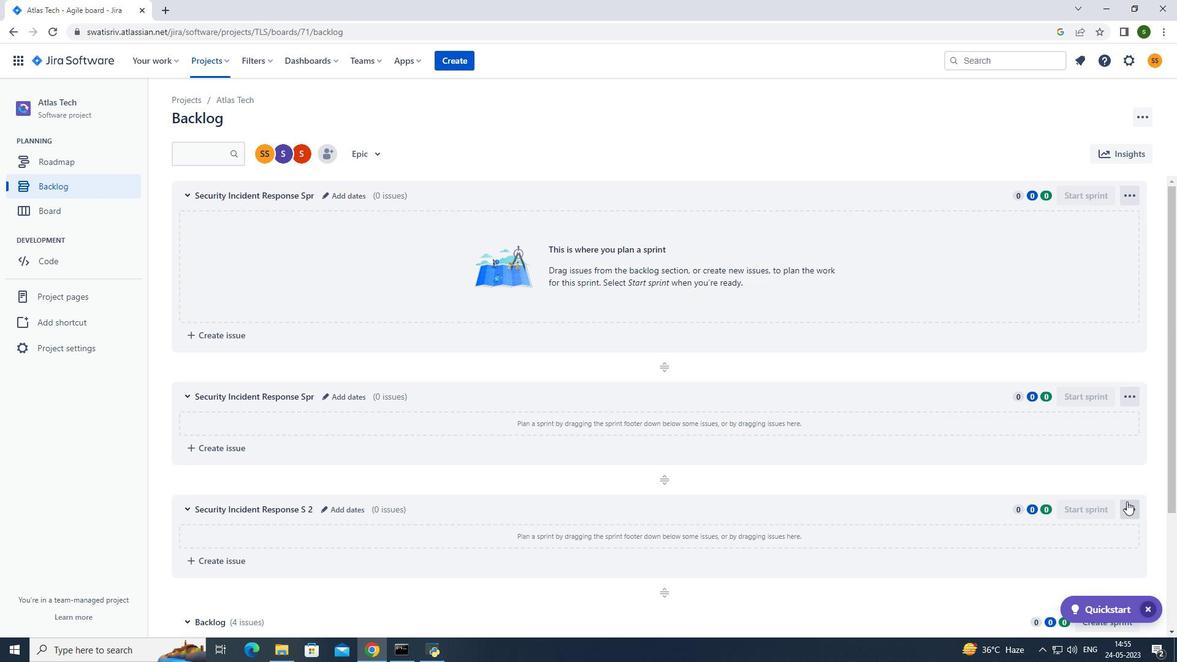 
Action: Mouse pressed left at (1131, 507)
Screenshot: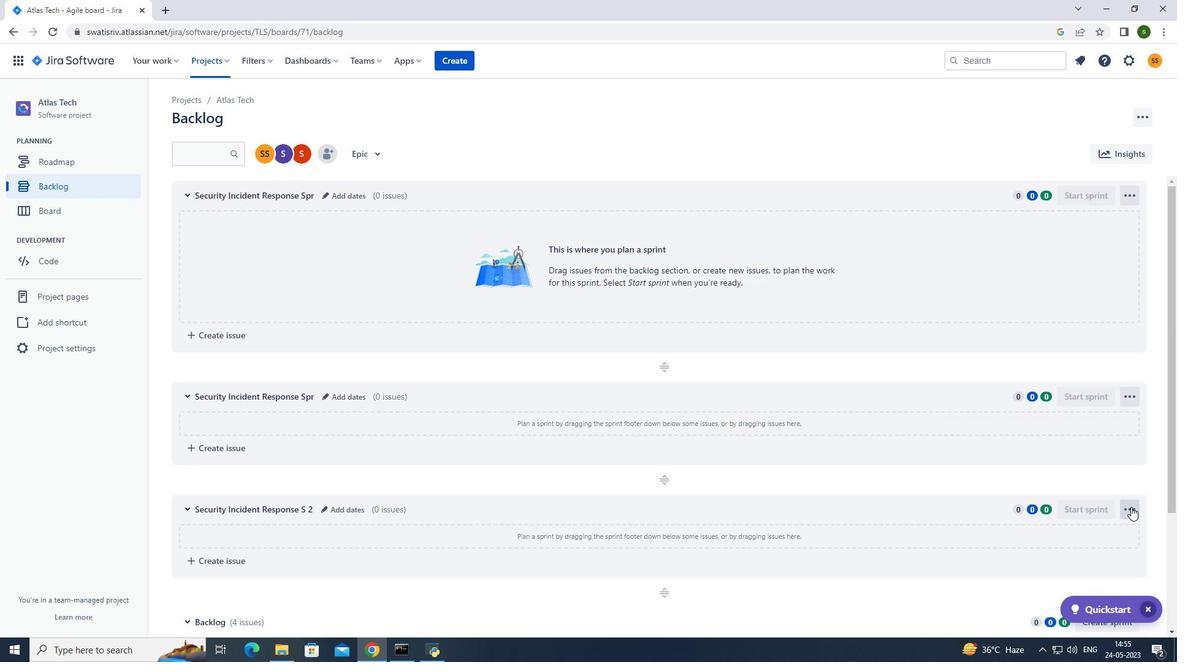 
Action: Mouse moved to (1097, 557)
Screenshot: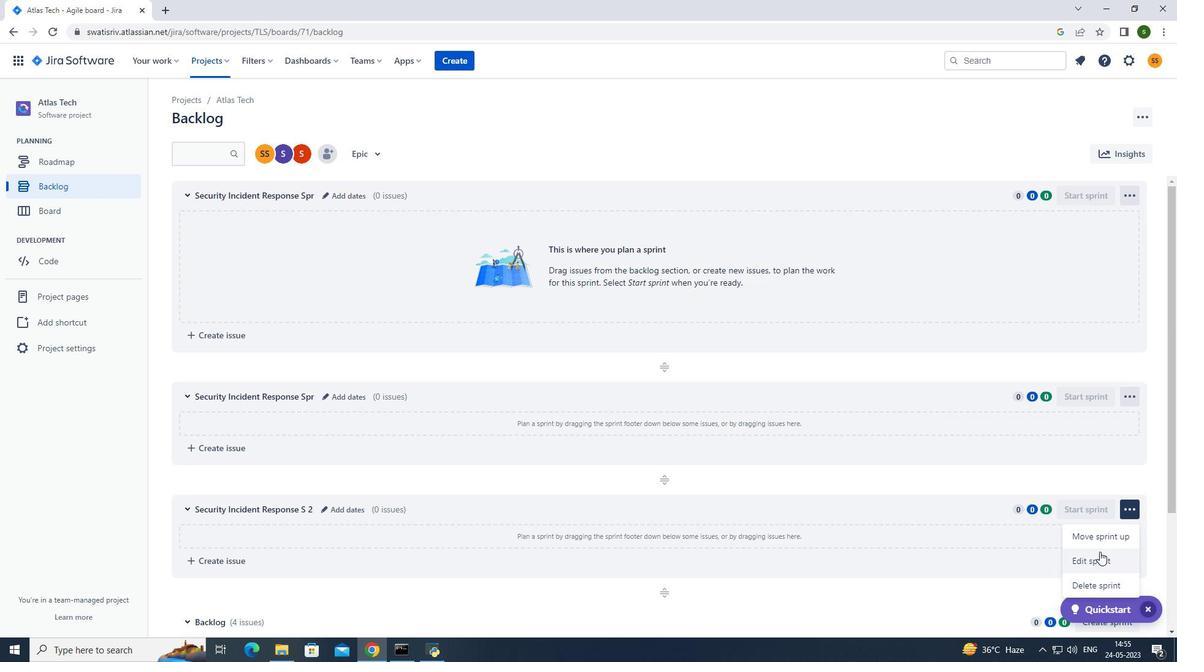 
Action: Mouse pressed left at (1097, 557)
Screenshot: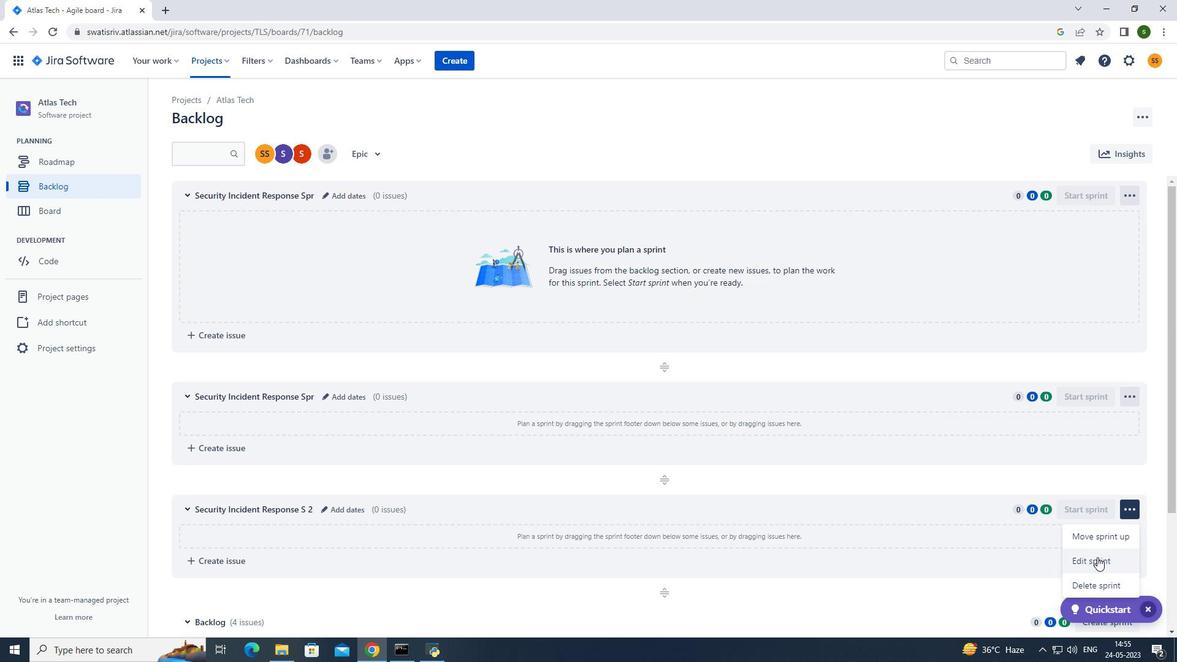 
Action: Mouse moved to (547, 151)
Screenshot: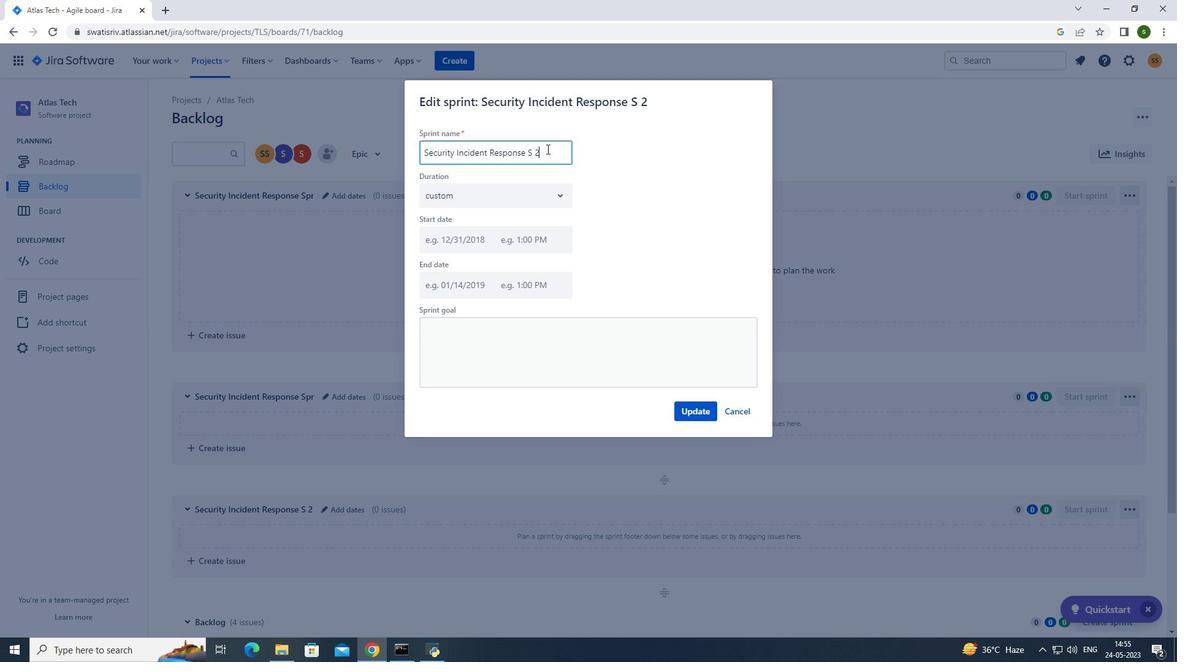 
Action: Key pressed <Key.backspace><Key.backspace><Key.backspace><Key.backspace><Key.backspace><Key.backspace><Key.backspace><Key.backspace><Key.backspace><Key.backspace><Key.backspace><Key.backspace><Key.backspace><Key.backspace><Key.backspace><Key.backspace><Key.backspace><Key.backspace><Key.backspace><Key.backspace><Key.backspace><Key.backspace><Key.backspace><Key.backspace><Key.backspace><Key.backspace><Key.backspace><Key.backspace><Key.backspace><Key.backspace><Key.backspace><Key.backspace><Key.backspace><Key.backspace><Key.backspace><Key.caps_lock>S<Key.caps_lock>ecurity<Key.space><Key.caps_lock>I<Key.caps_lock>ncident<Key.space><Key.caps_lock>R<Key.caps_lock>esponse<Key.space><Key.caps_lock>S<Key.caps_lock>pri
Screenshot: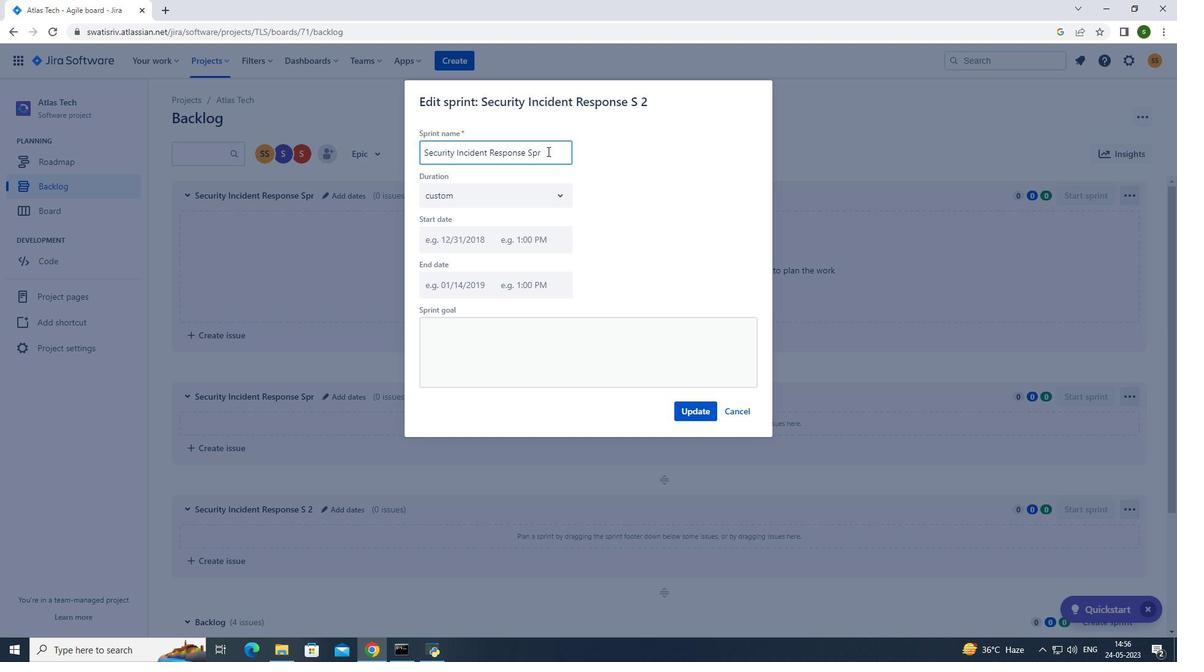 
Action: Mouse moved to (700, 412)
Screenshot: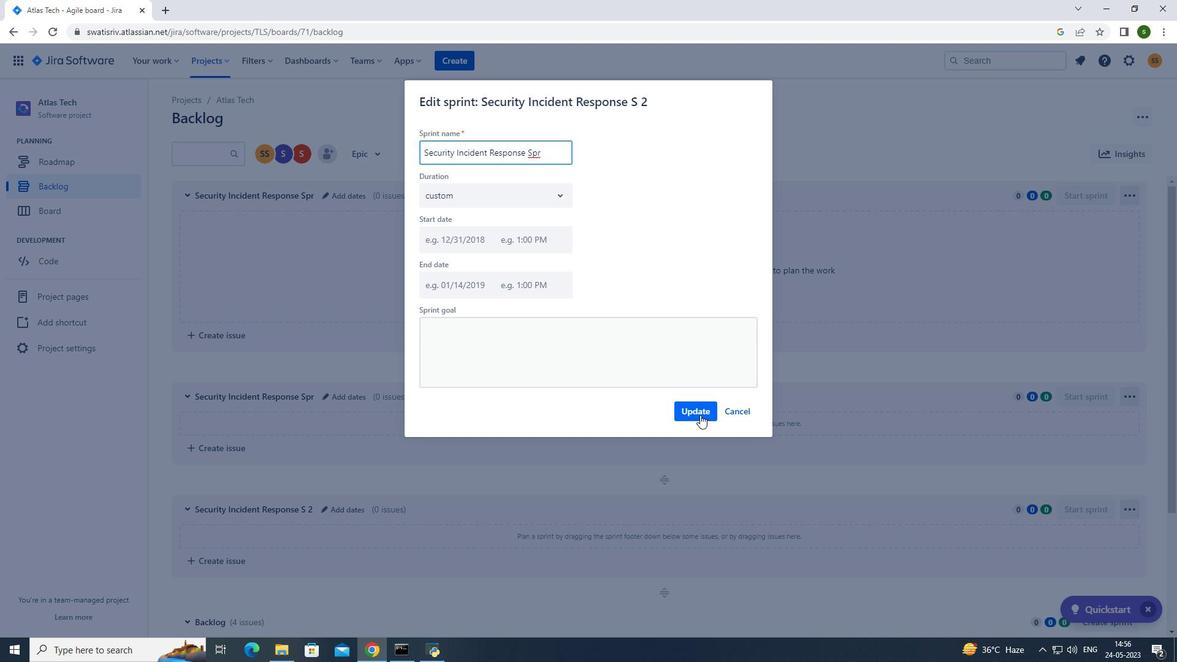 
Action: Mouse pressed left at (700, 412)
Screenshot: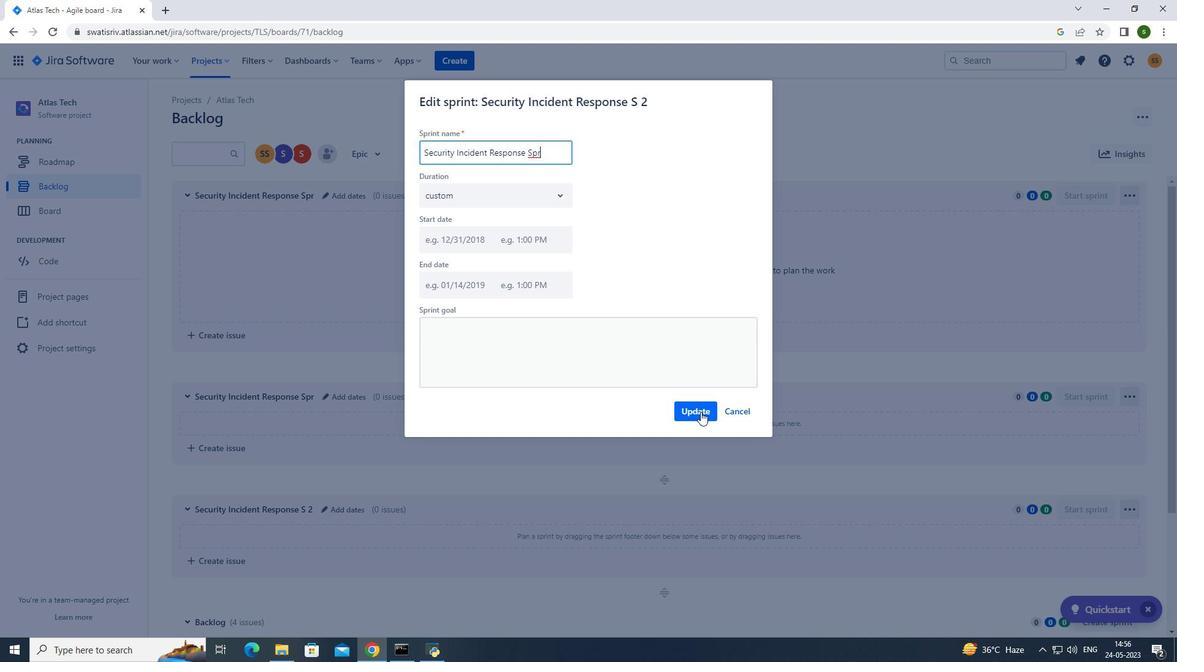 
Action: Mouse moved to (712, 139)
Screenshot: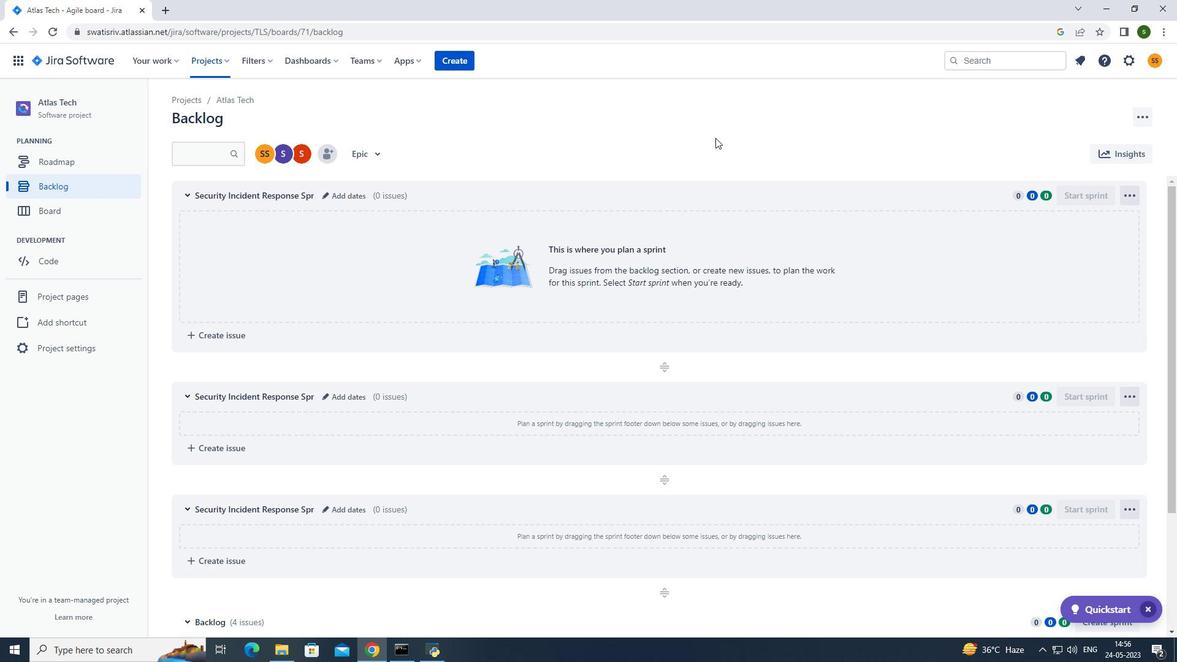 
